 Task: Look for space in Garhwa, India from 6th June, 2023 to 8th June, 2023 for 2 adults in price range Rs.7000 to Rs.12000. Place can be private room with 1  bedroom having 2 beds and 1 bathroom. Property type can be house, flat, guest house. Amenities needed are: wifi, washing machine. Booking option can be shelf check-in. Required host language is English.
Action: Mouse moved to (484, 119)
Screenshot: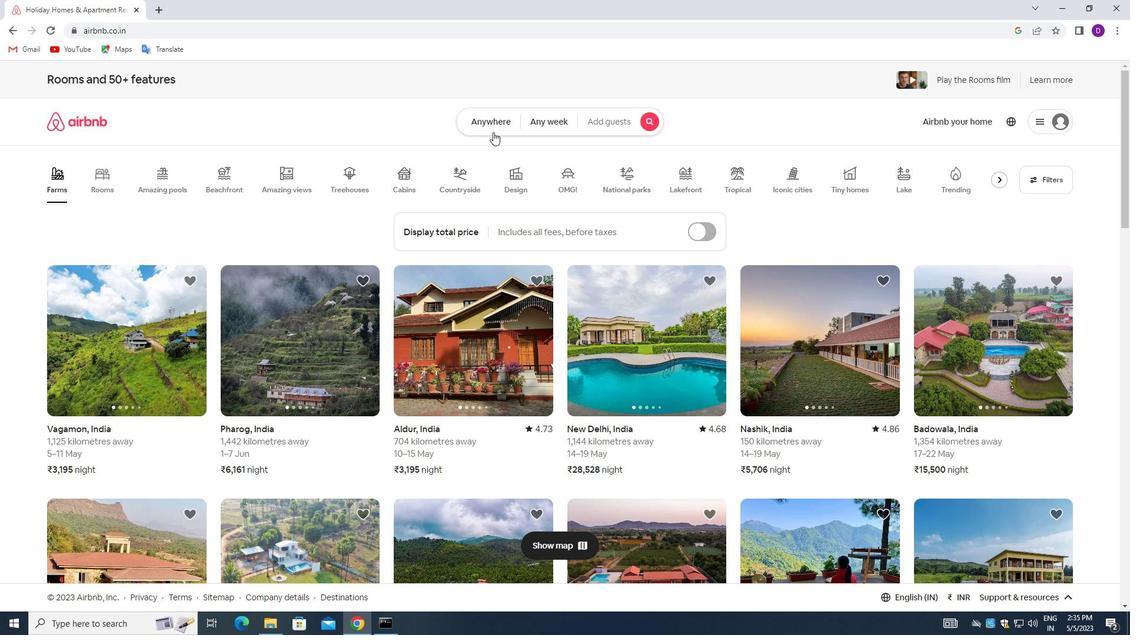 
Action: Mouse pressed left at (484, 119)
Screenshot: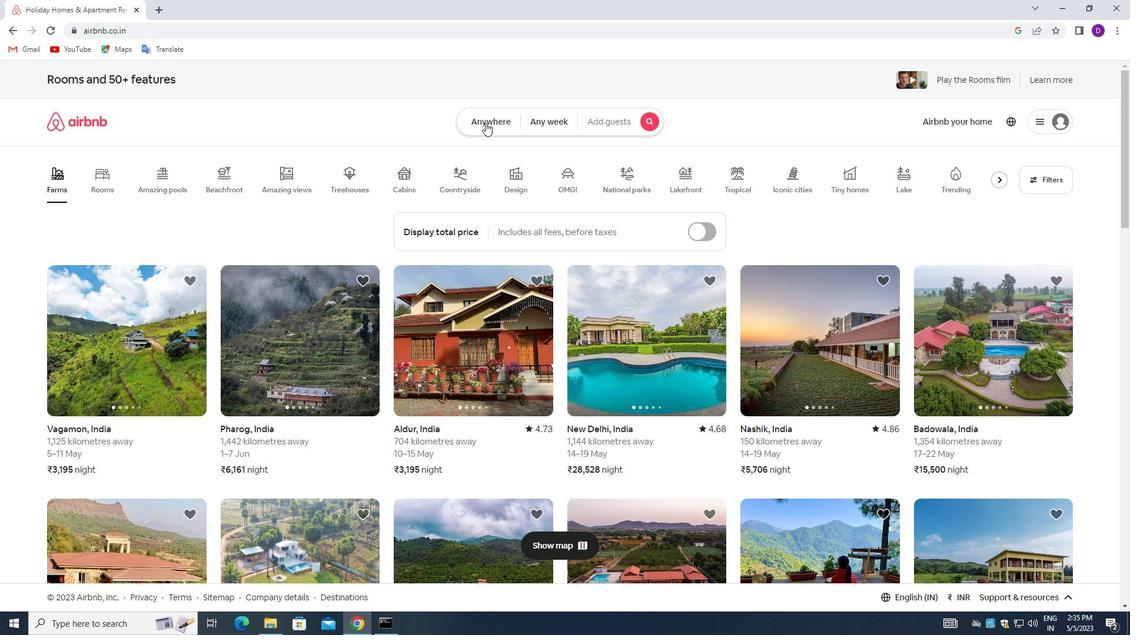 
Action: Mouse moved to (448, 153)
Screenshot: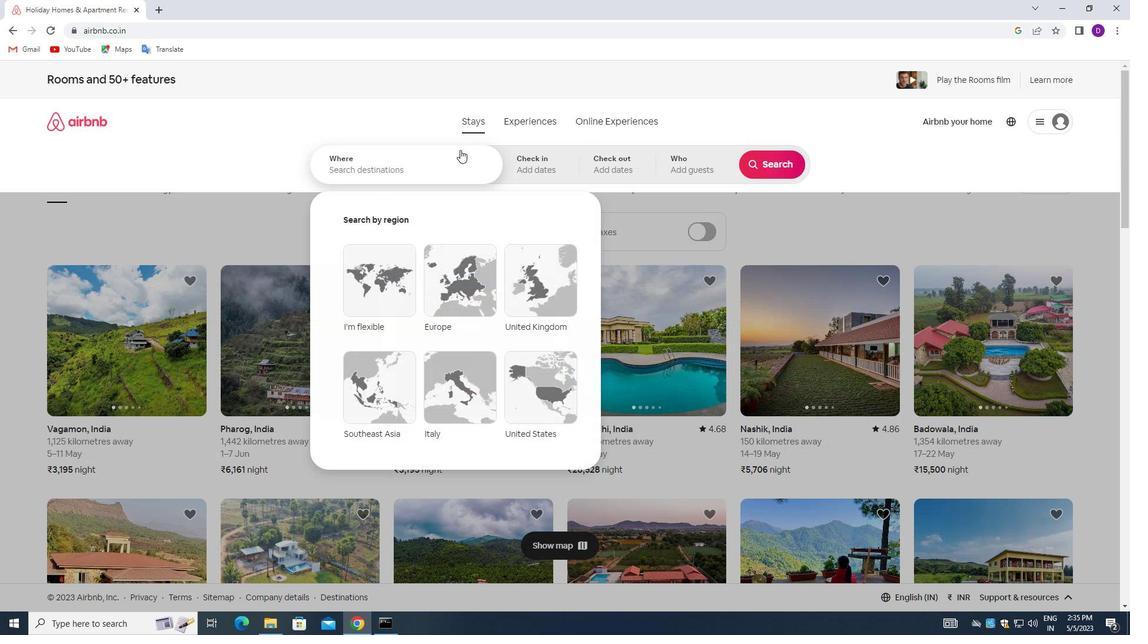 
Action: Mouse pressed left at (448, 153)
Screenshot: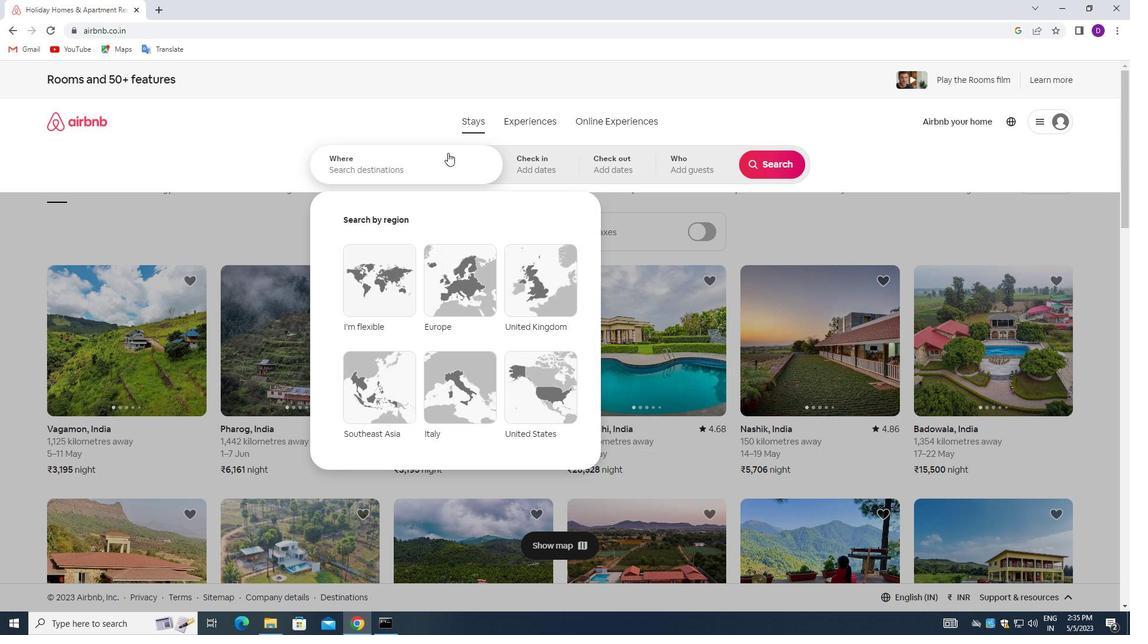 
Action: Mouse moved to (272, 148)
Screenshot: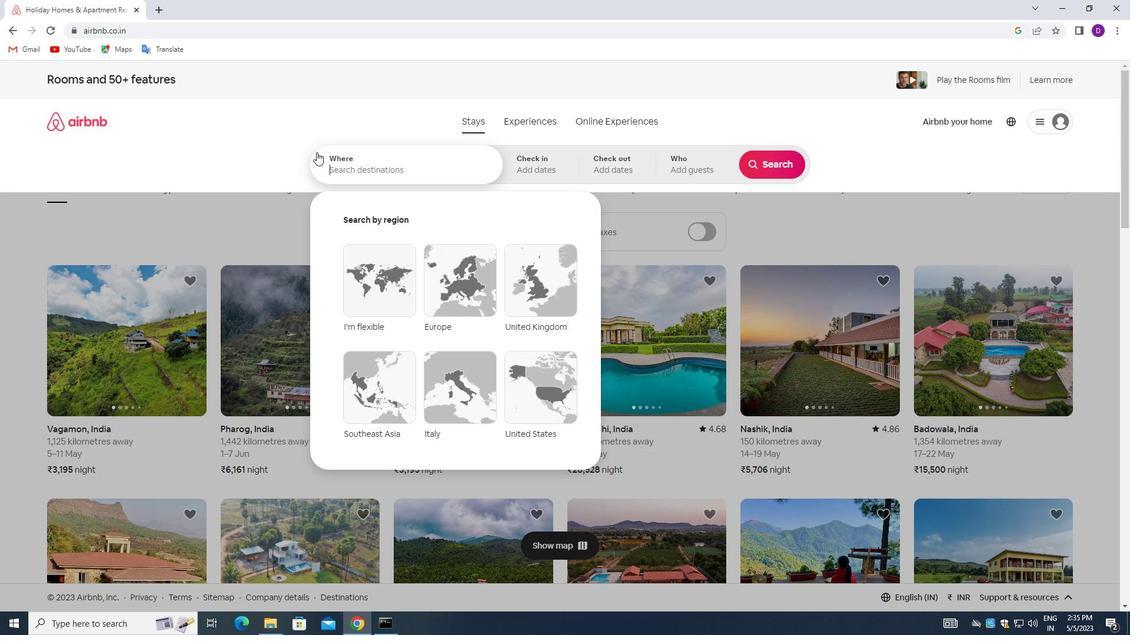 
Action: Key pressed <Key.shift_r>Garhwa,<Key.space><Key.shift>INDIA<Key.enter>
Screenshot: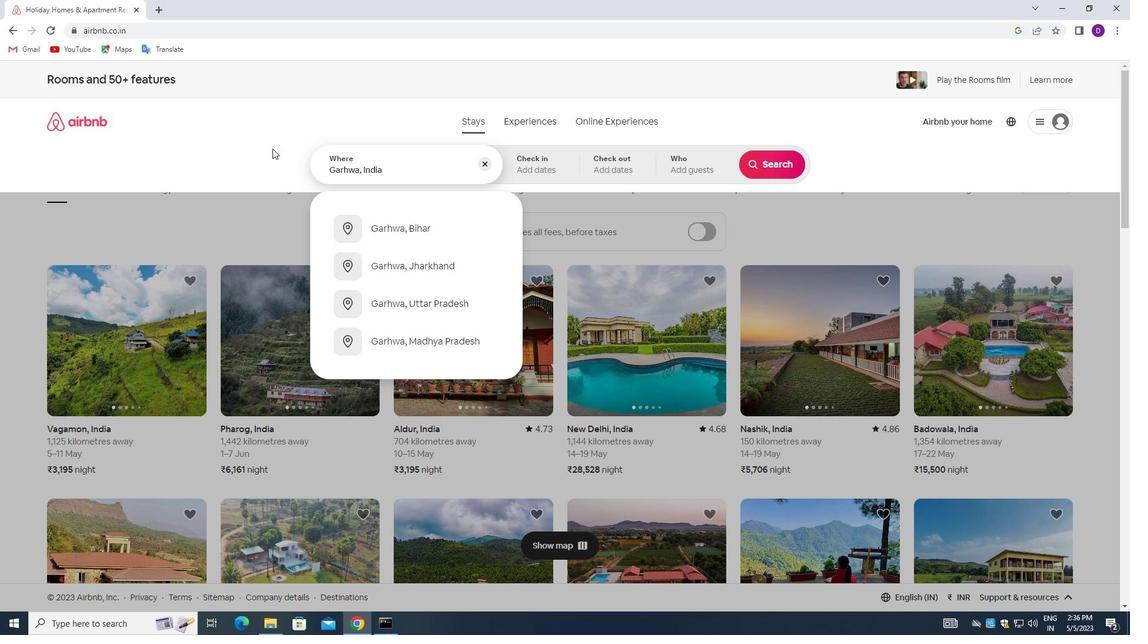 
Action: Mouse moved to (650, 334)
Screenshot: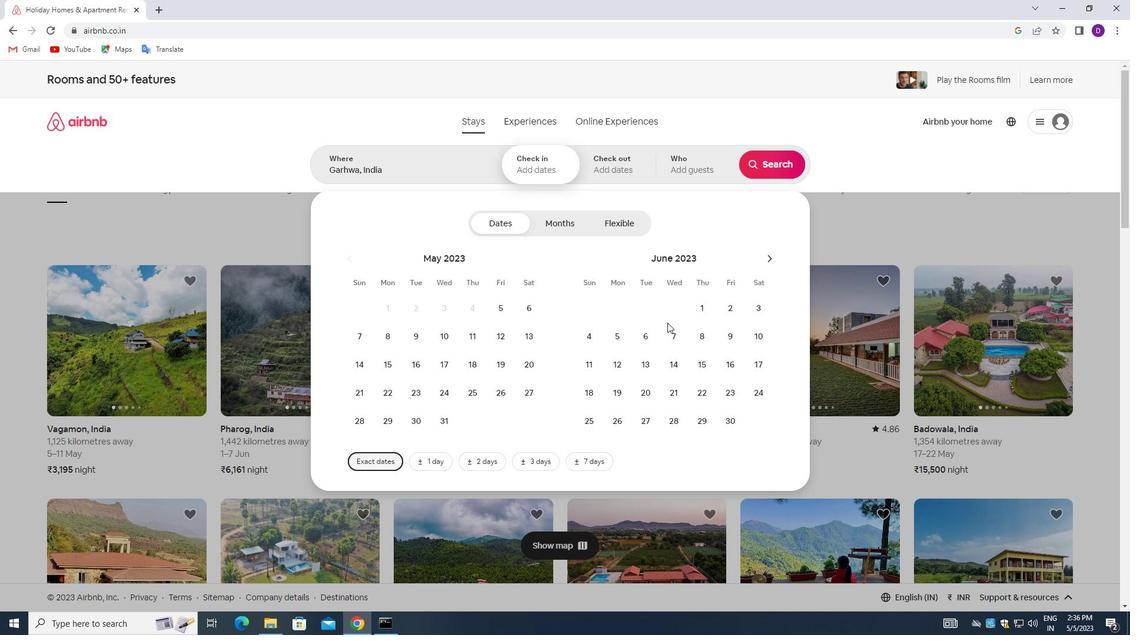 
Action: Mouse pressed left at (650, 334)
Screenshot: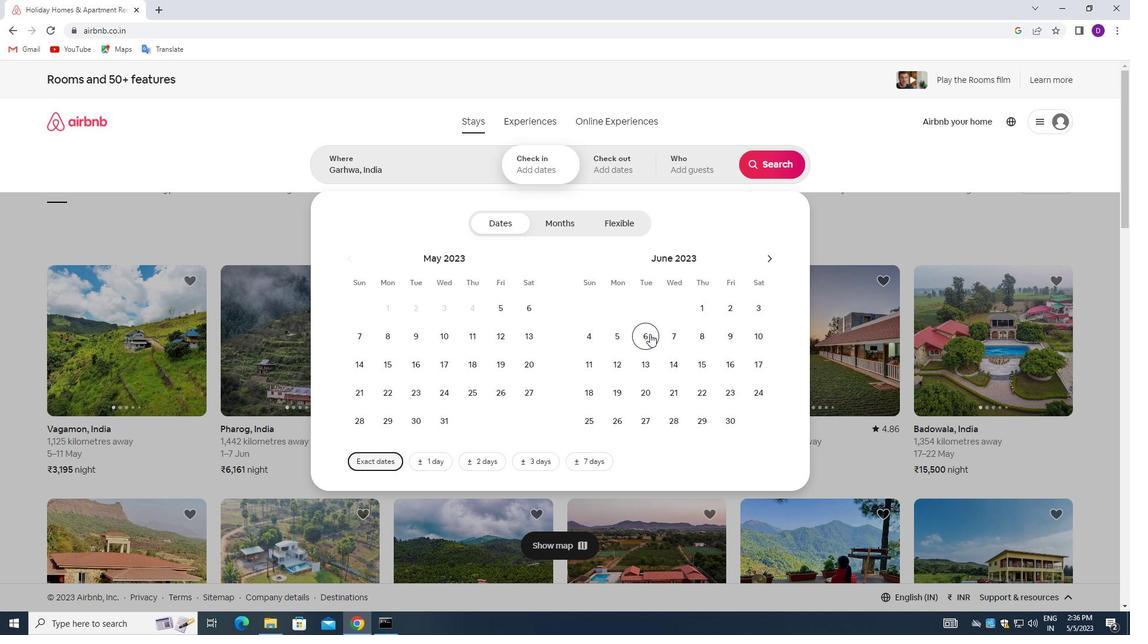 
Action: Mouse moved to (695, 339)
Screenshot: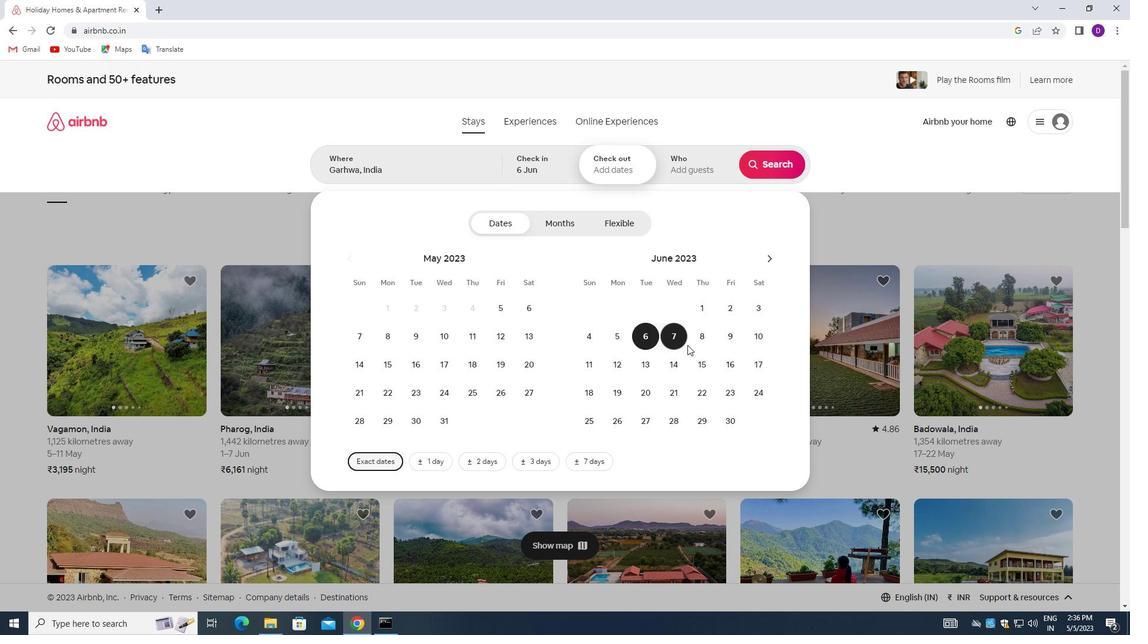 
Action: Mouse pressed left at (695, 339)
Screenshot: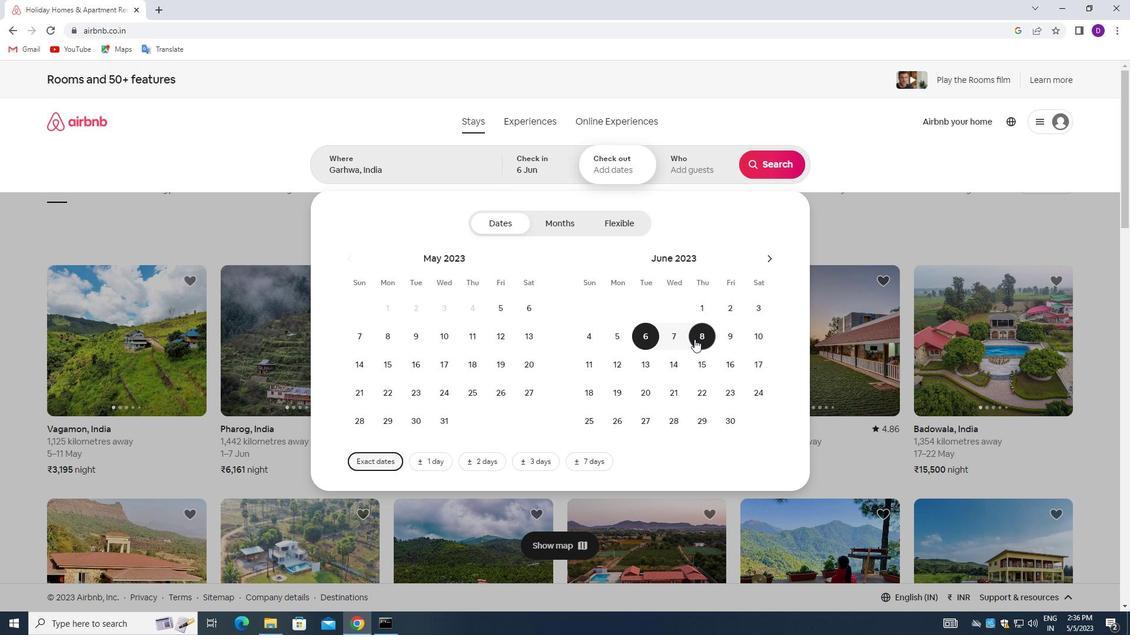 
Action: Mouse moved to (691, 170)
Screenshot: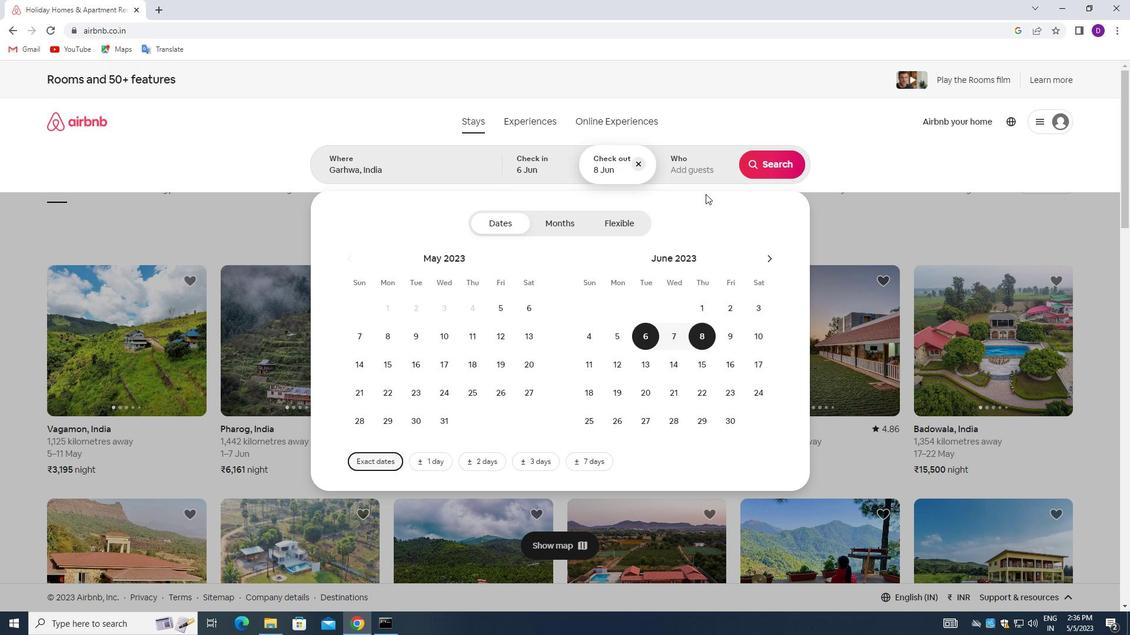 
Action: Mouse pressed left at (691, 170)
Screenshot: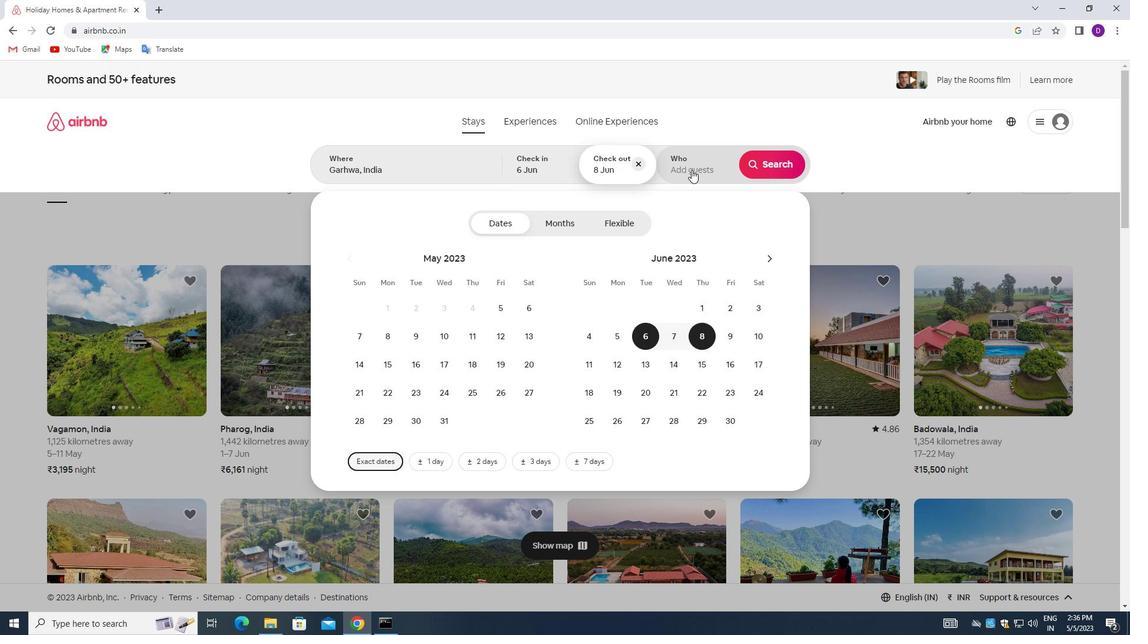 
Action: Mouse moved to (767, 229)
Screenshot: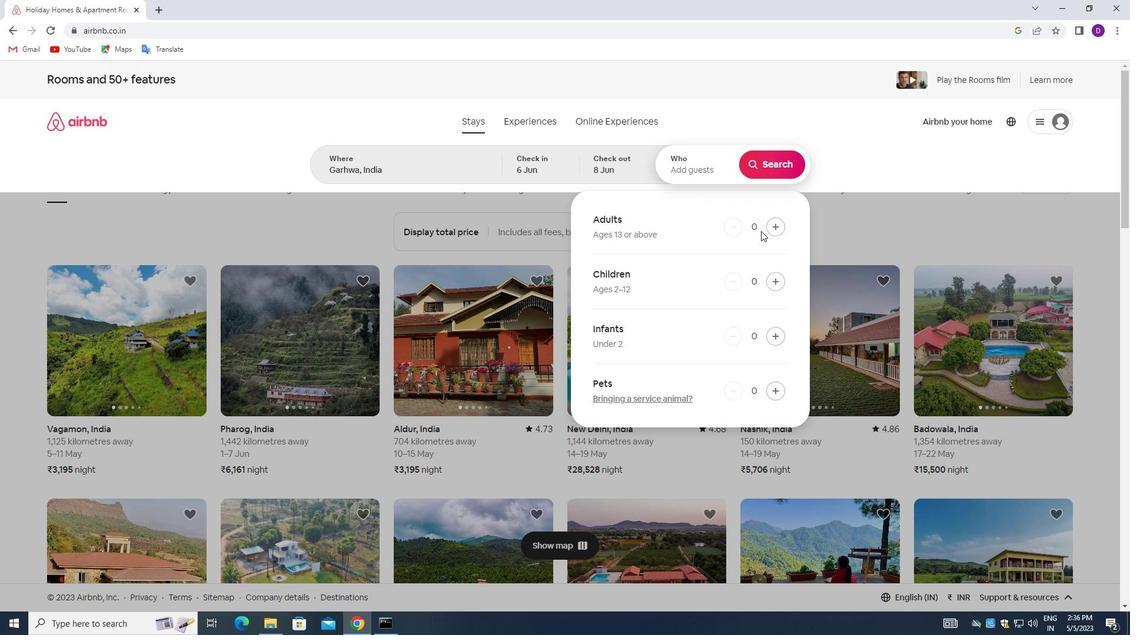 
Action: Mouse pressed left at (767, 229)
Screenshot: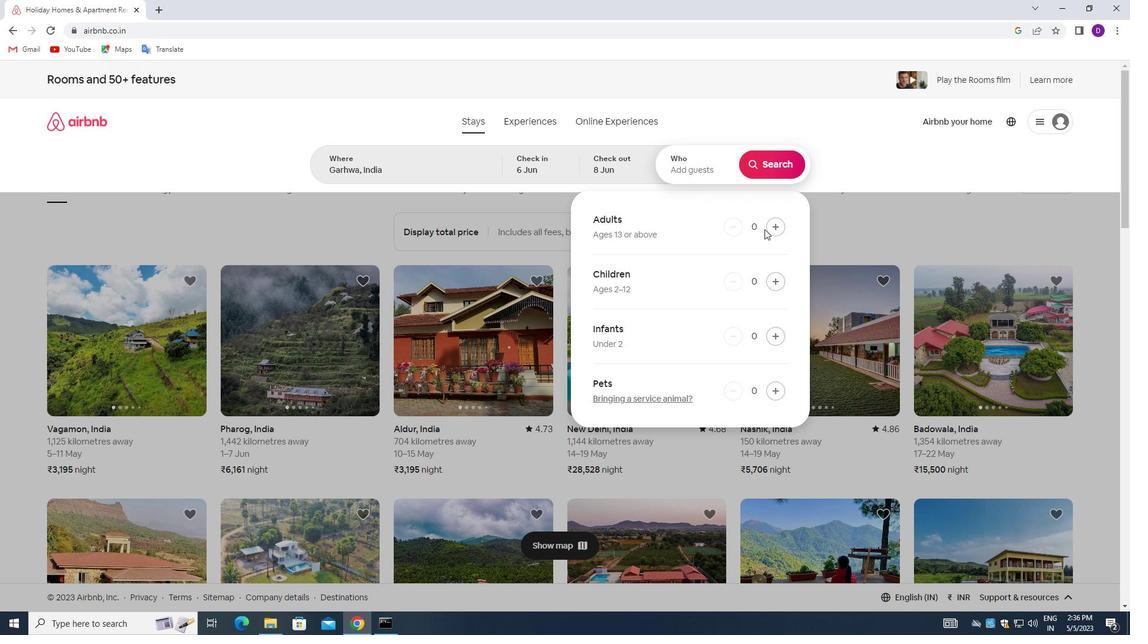 
Action: Mouse pressed left at (767, 229)
Screenshot: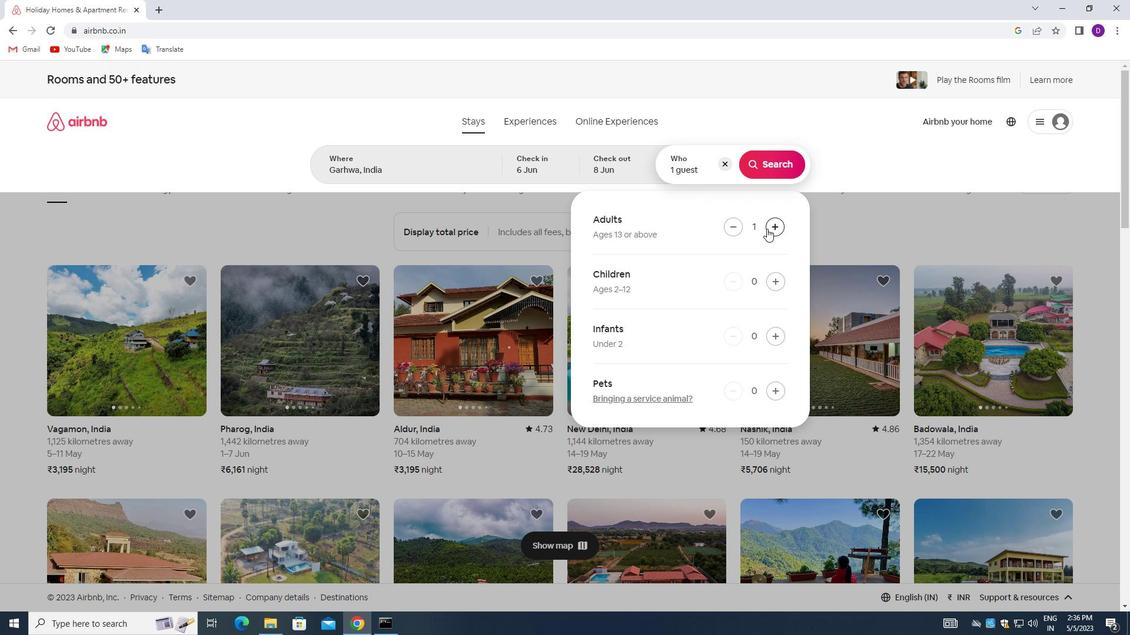 
Action: Mouse moved to (753, 162)
Screenshot: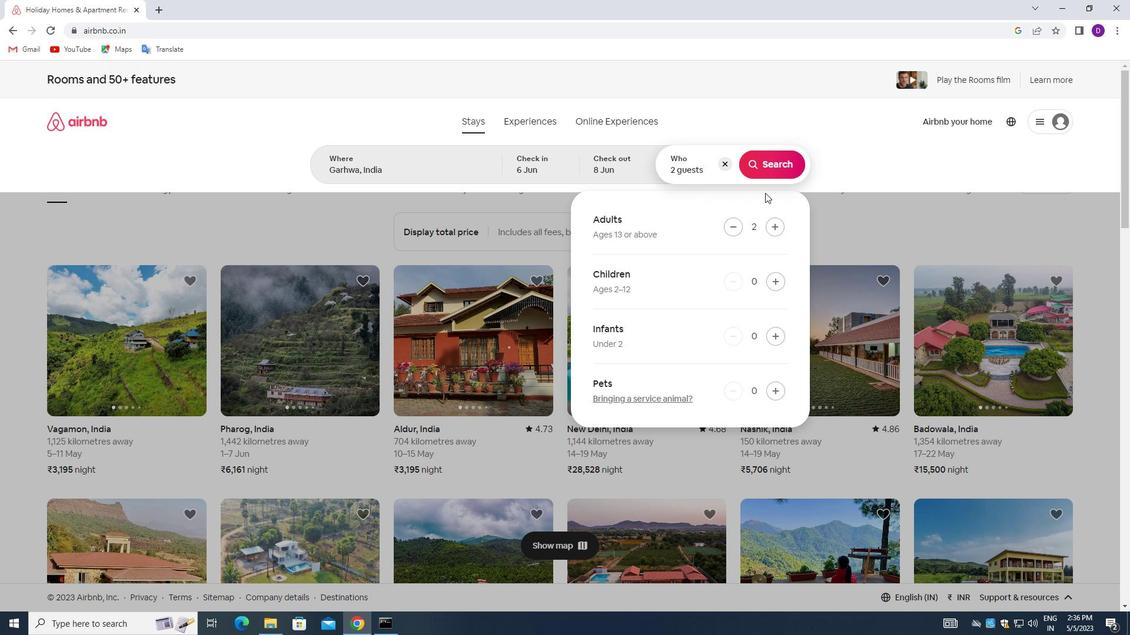 
Action: Mouse pressed left at (753, 162)
Screenshot: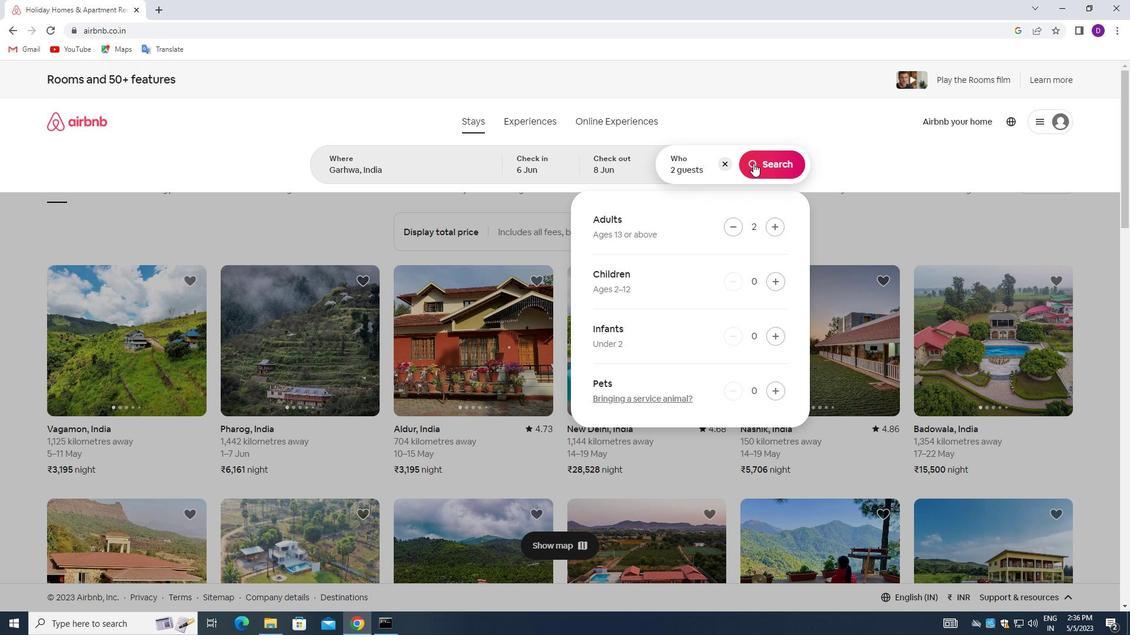 
Action: Mouse moved to (1069, 131)
Screenshot: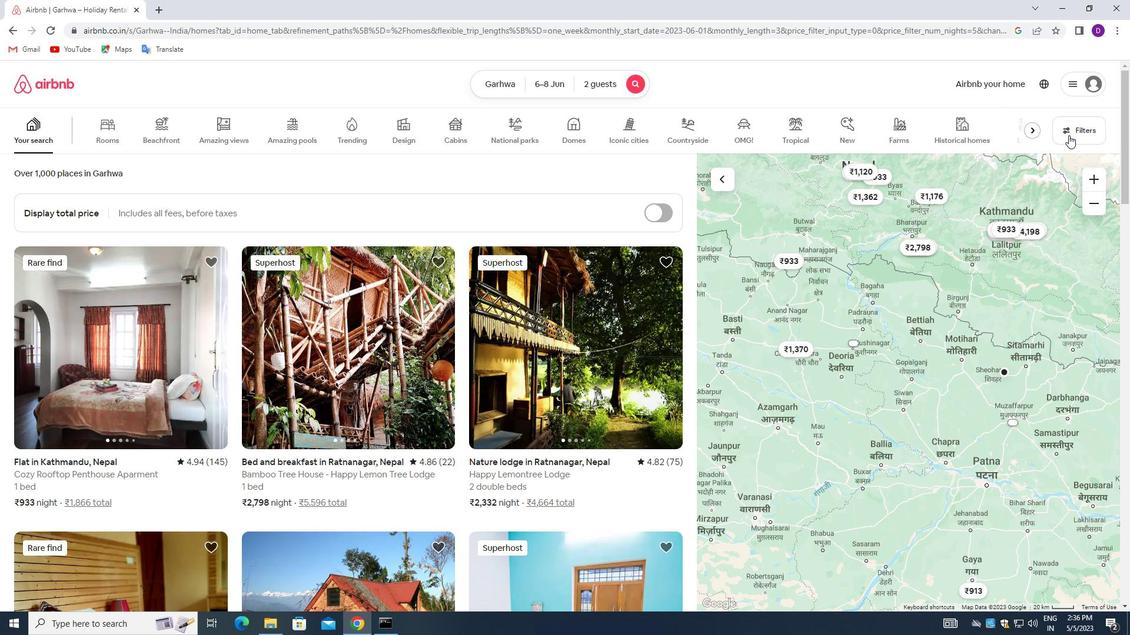 
Action: Mouse pressed left at (1069, 131)
Screenshot: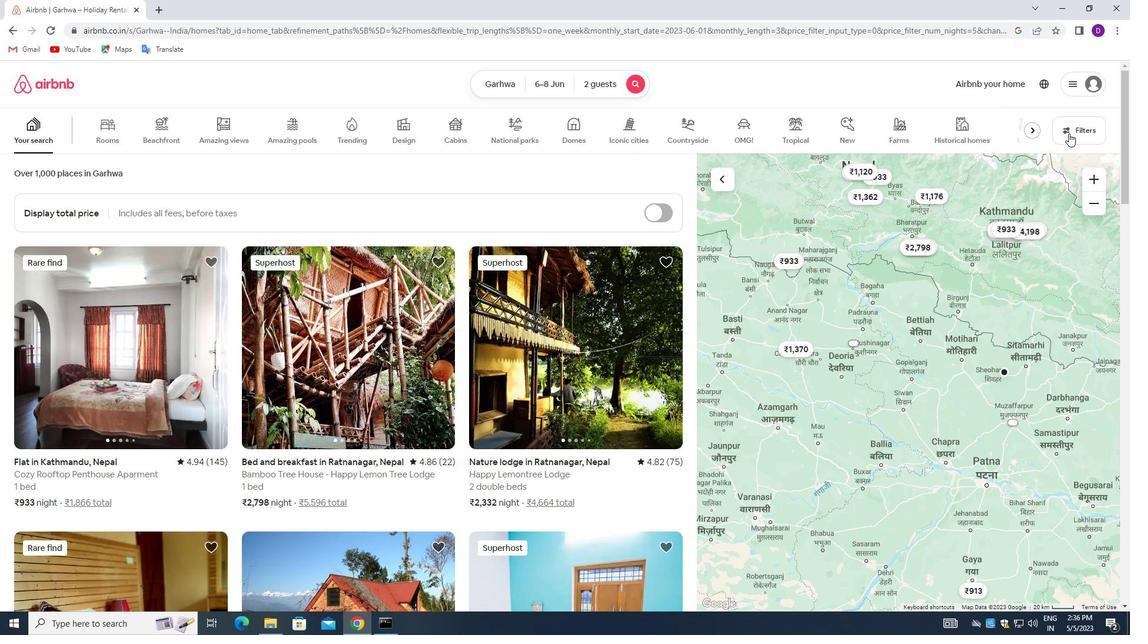 
Action: Mouse moved to (417, 419)
Screenshot: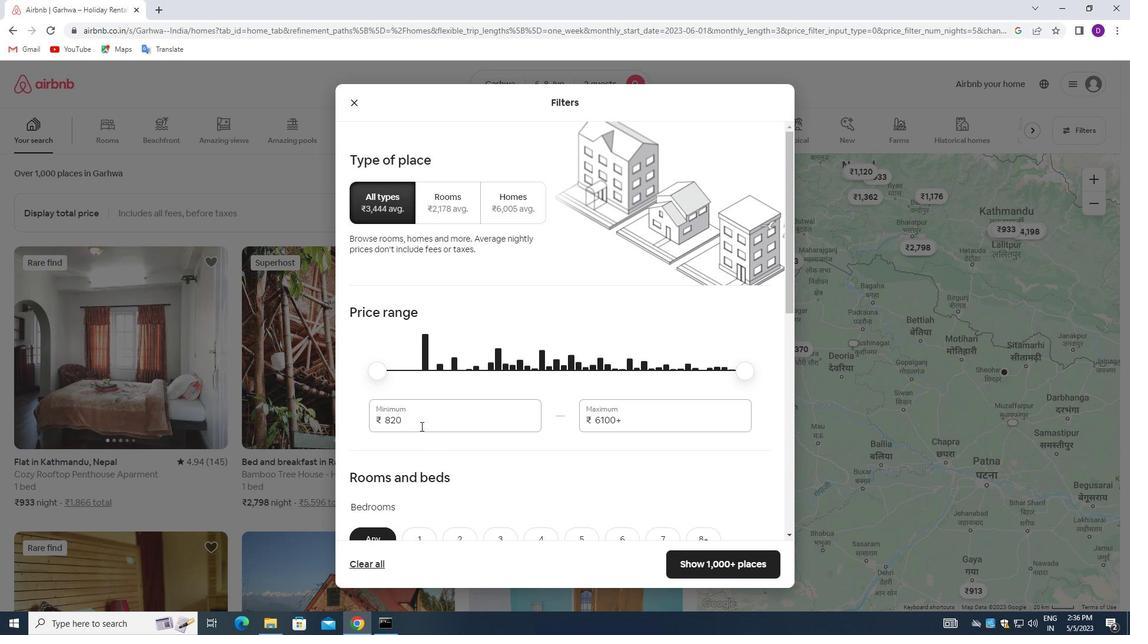 
Action: Mouse pressed left at (417, 419)
Screenshot: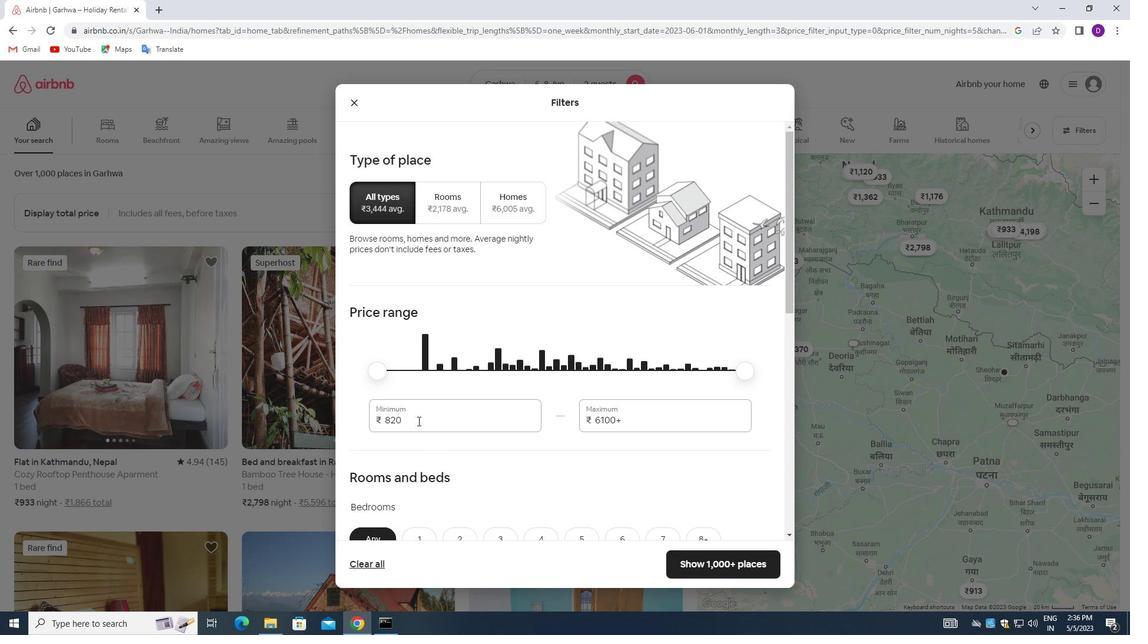 
Action: Mouse pressed left at (417, 419)
Screenshot: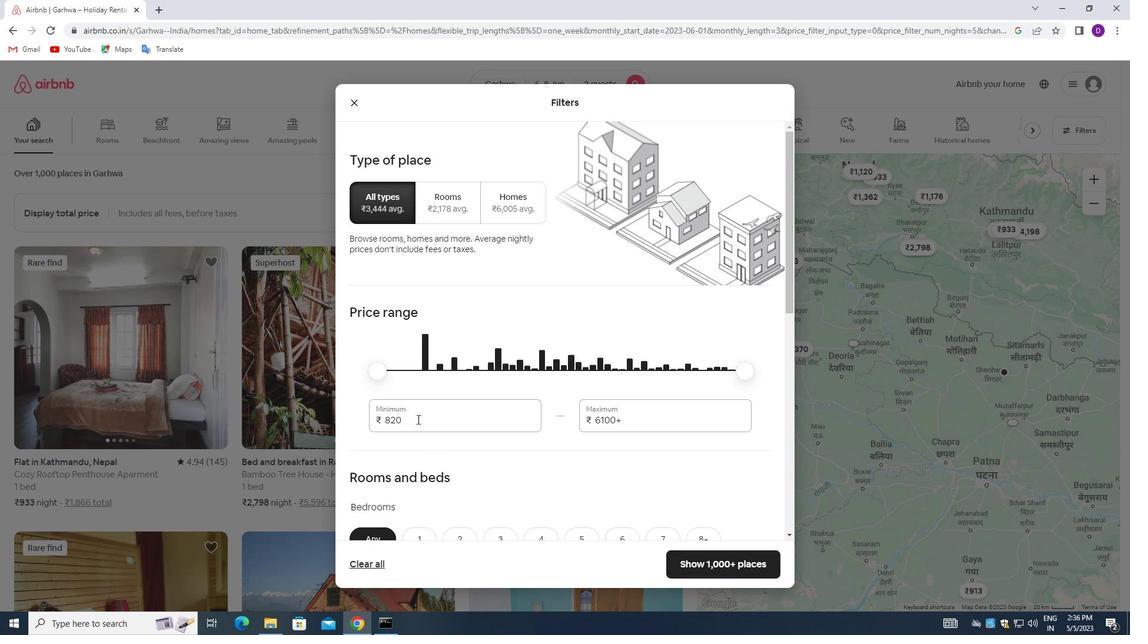 
Action: Key pressed 7000<Key.tab>12000
Screenshot: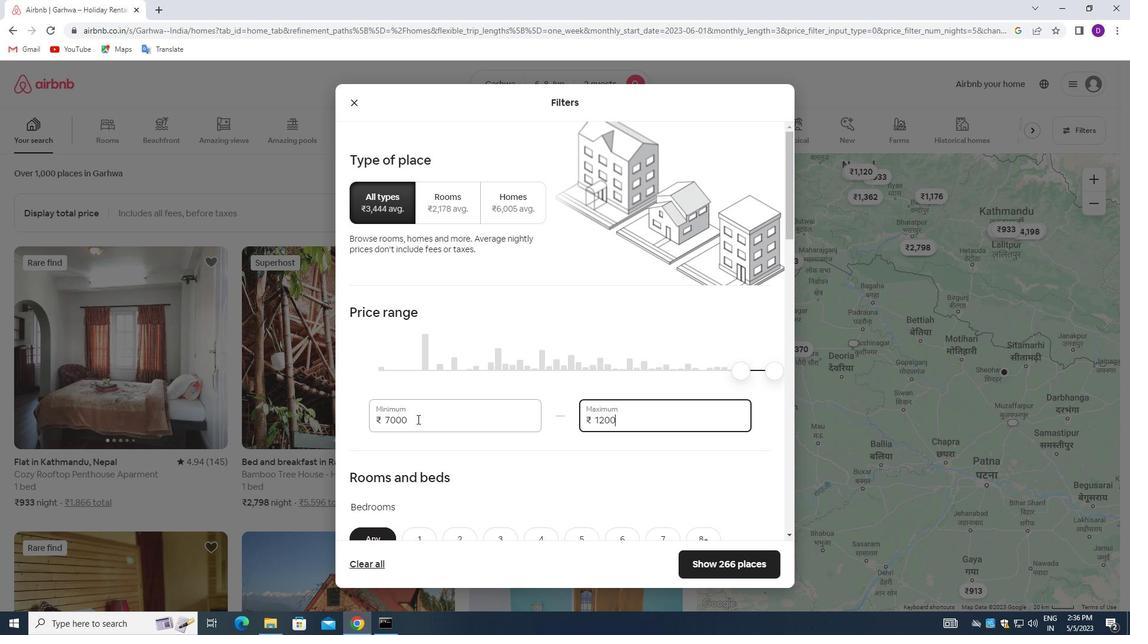 
Action: Mouse moved to (507, 473)
Screenshot: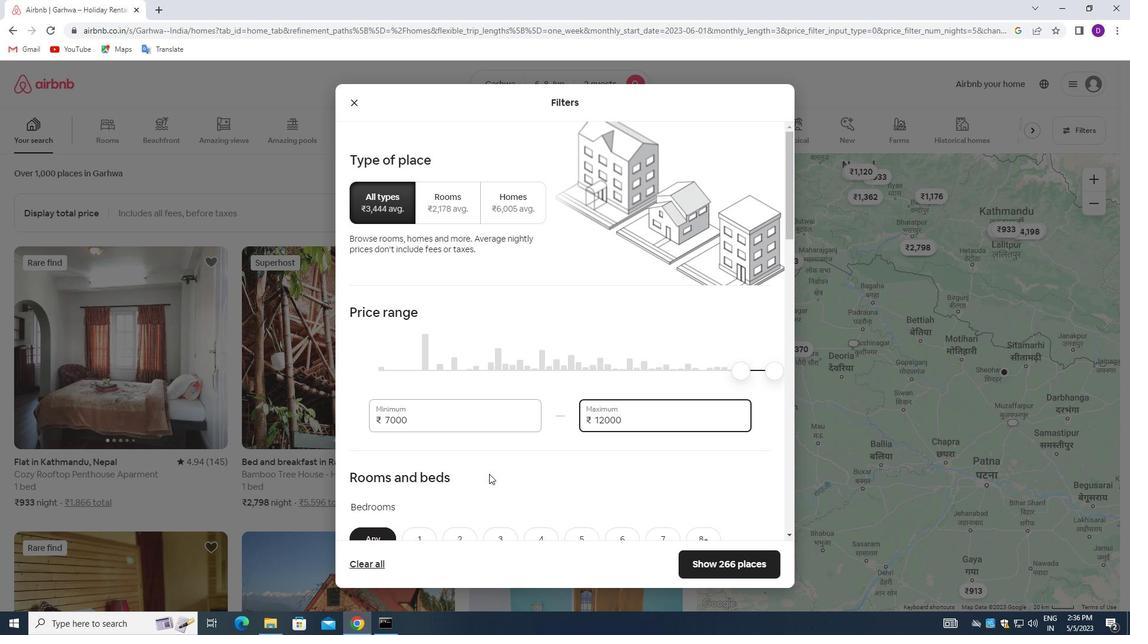 
Action: Mouse scrolled (507, 472) with delta (0, 0)
Screenshot: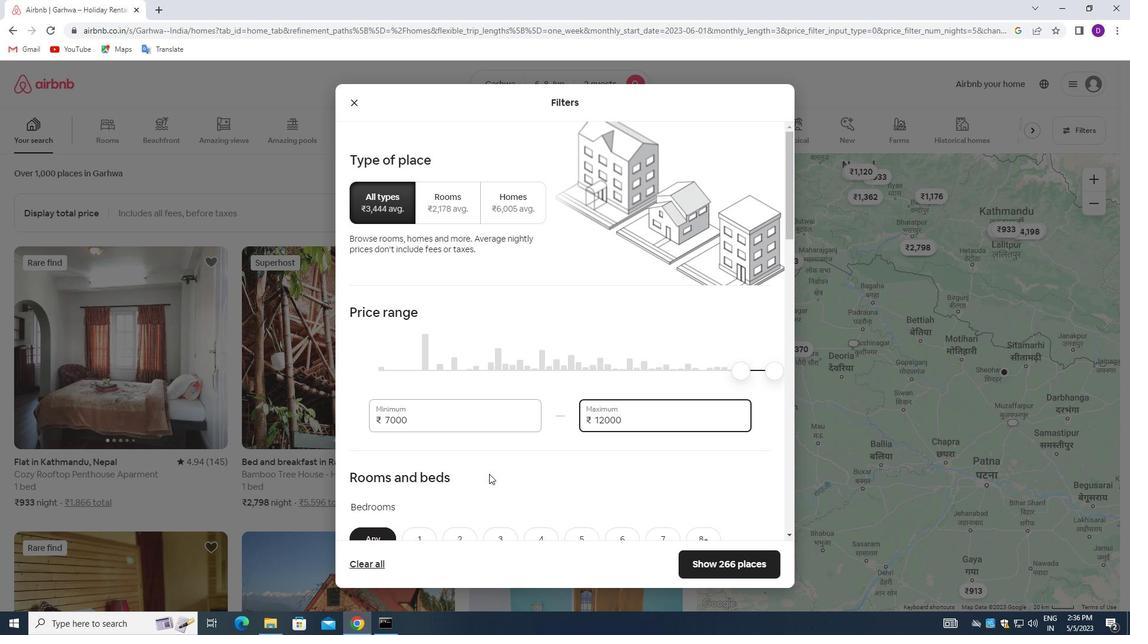 
Action: Mouse moved to (507, 473)
Screenshot: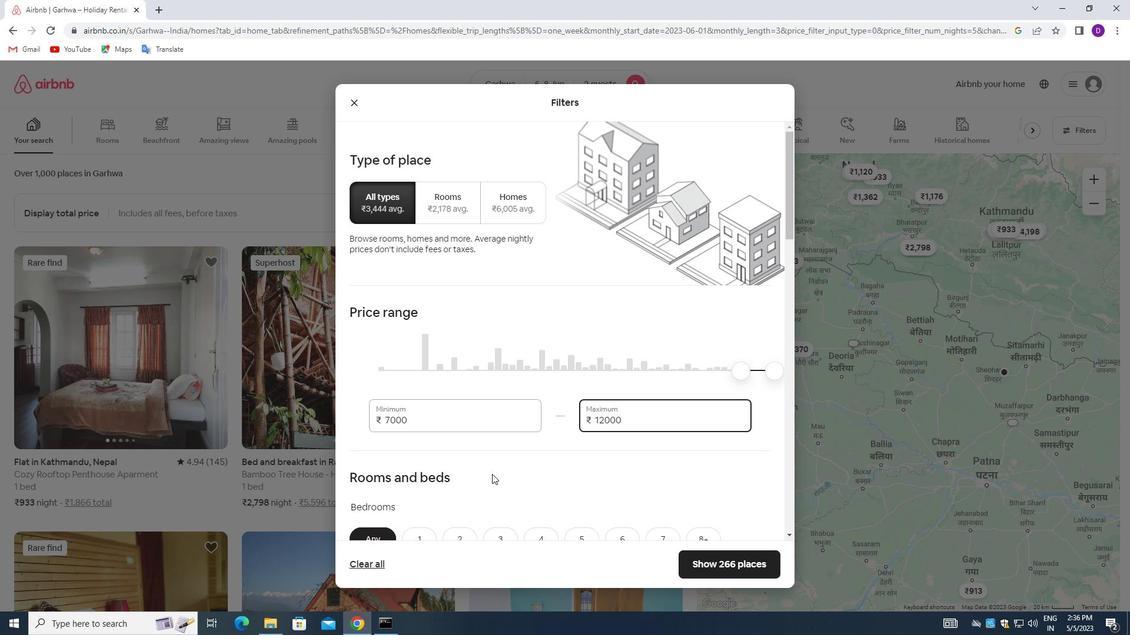 
Action: Mouse scrolled (507, 472) with delta (0, 0)
Screenshot: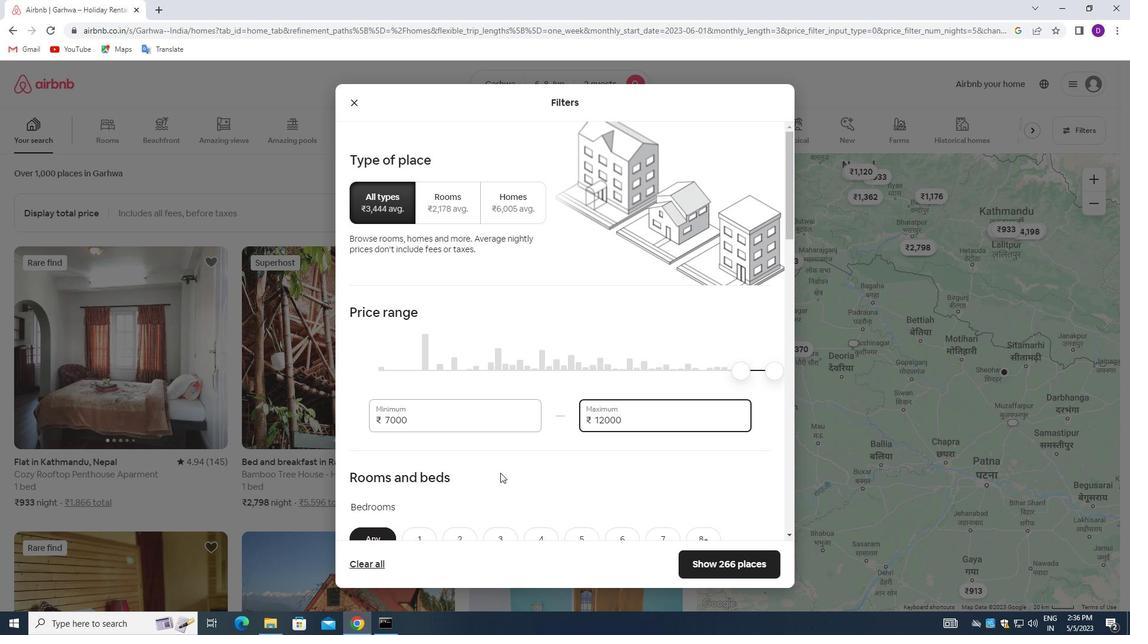 
Action: Mouse moved to (508, 473)
Screenshot: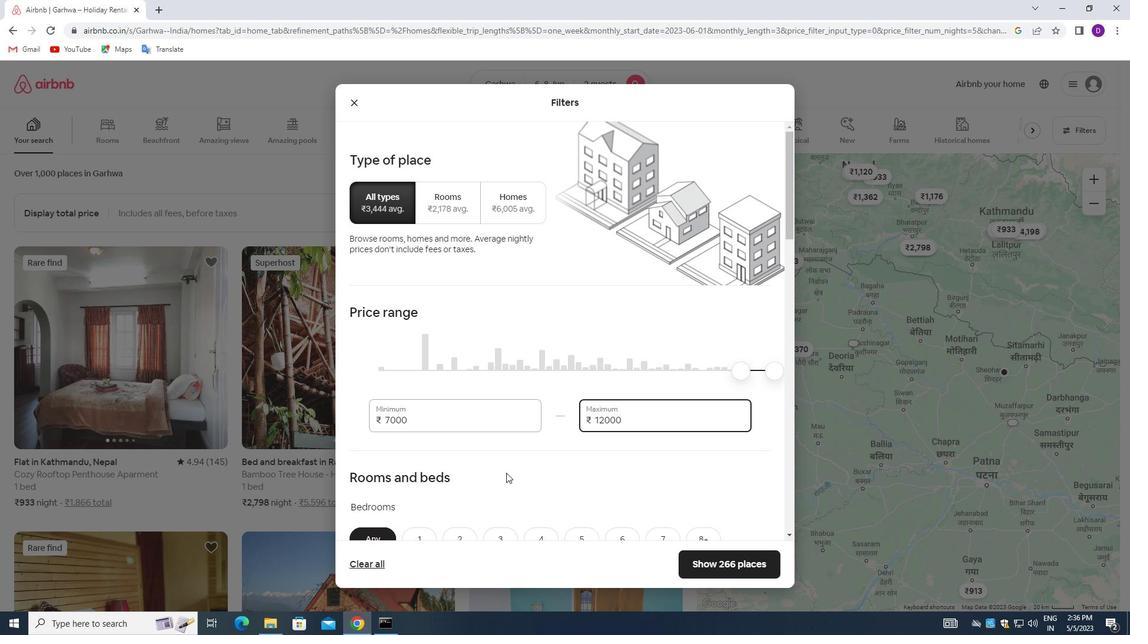 
Action: Mouse scrolled (508, 472) with delta (0, 0)
Screenshot: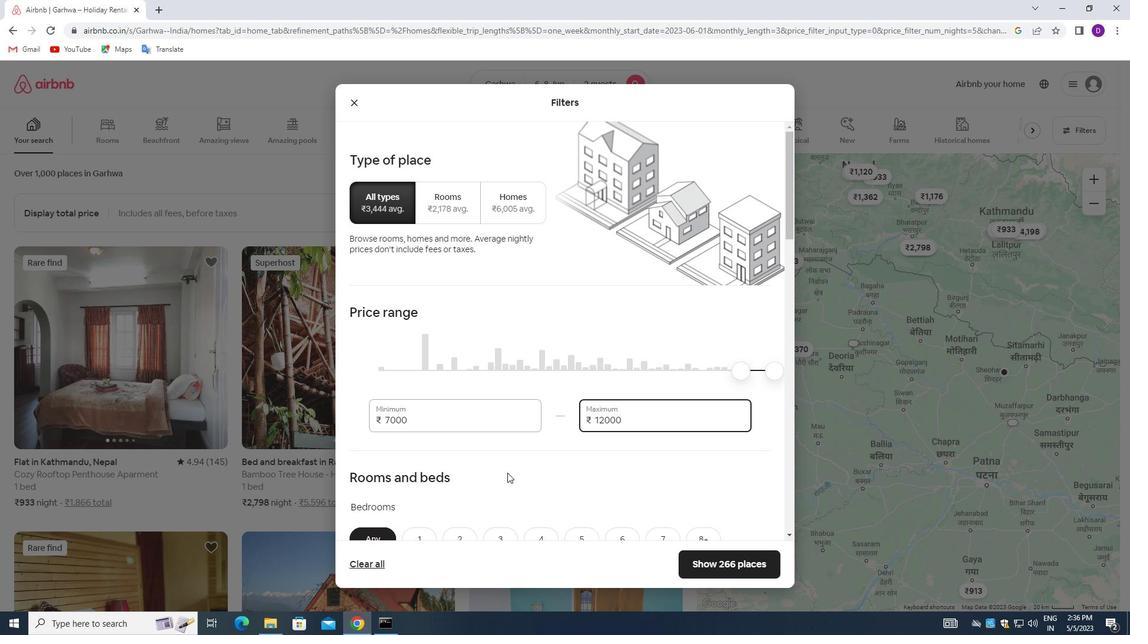 
Action: Mouse moved to (419, 371)
Screenshot: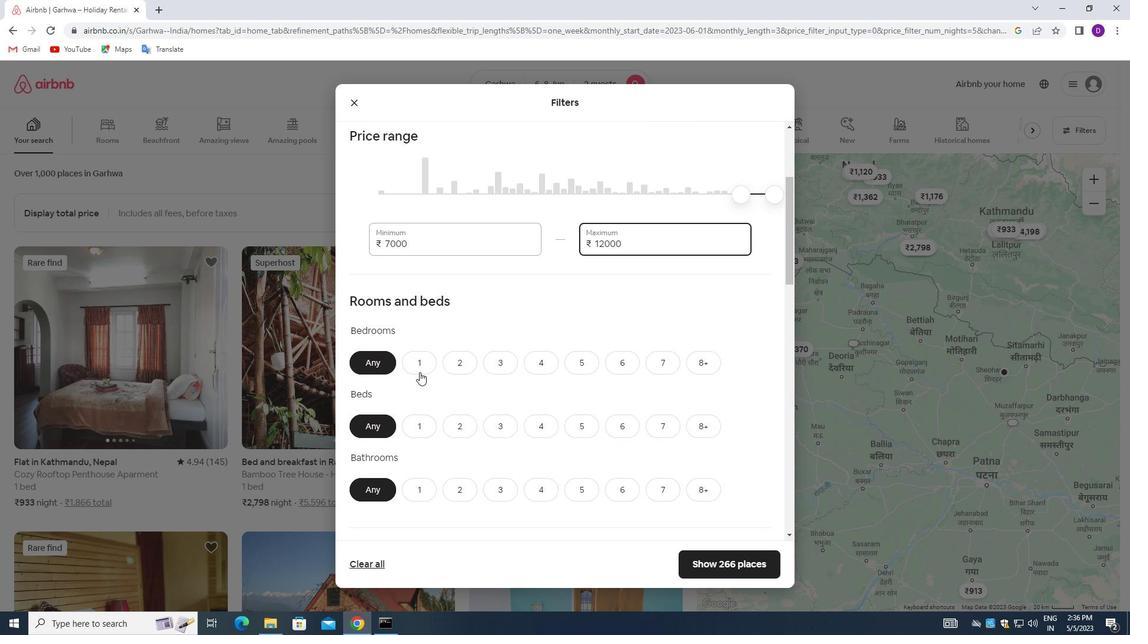 
Action: Mouse pressed left at (419, 371)
Screenshot: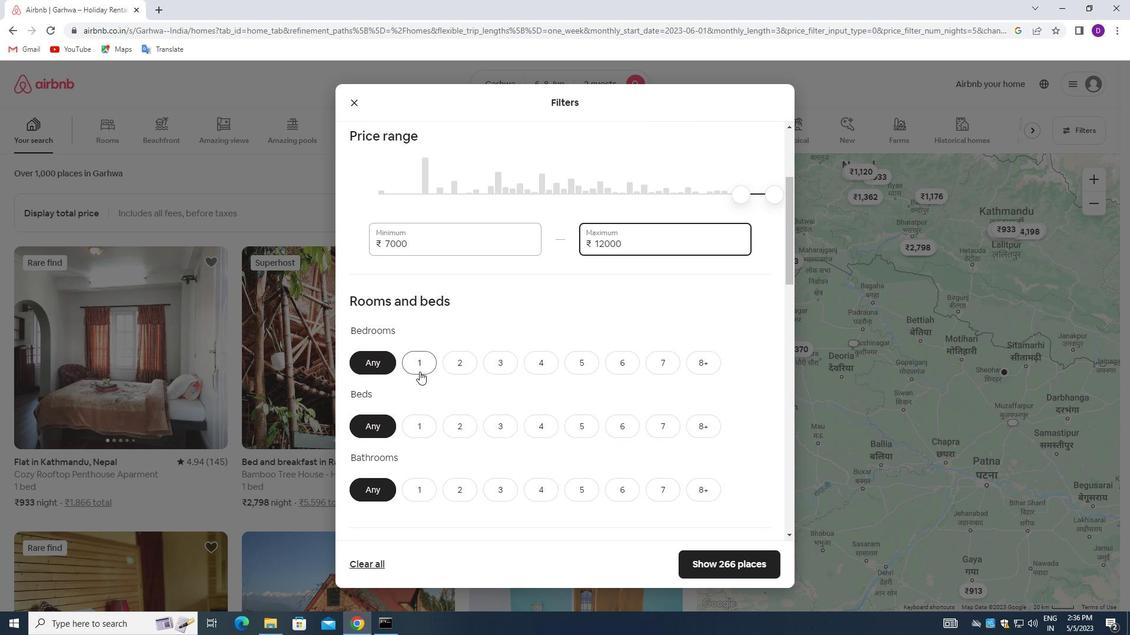 
Action: Mouse moved to (450, 425)
Screenshot: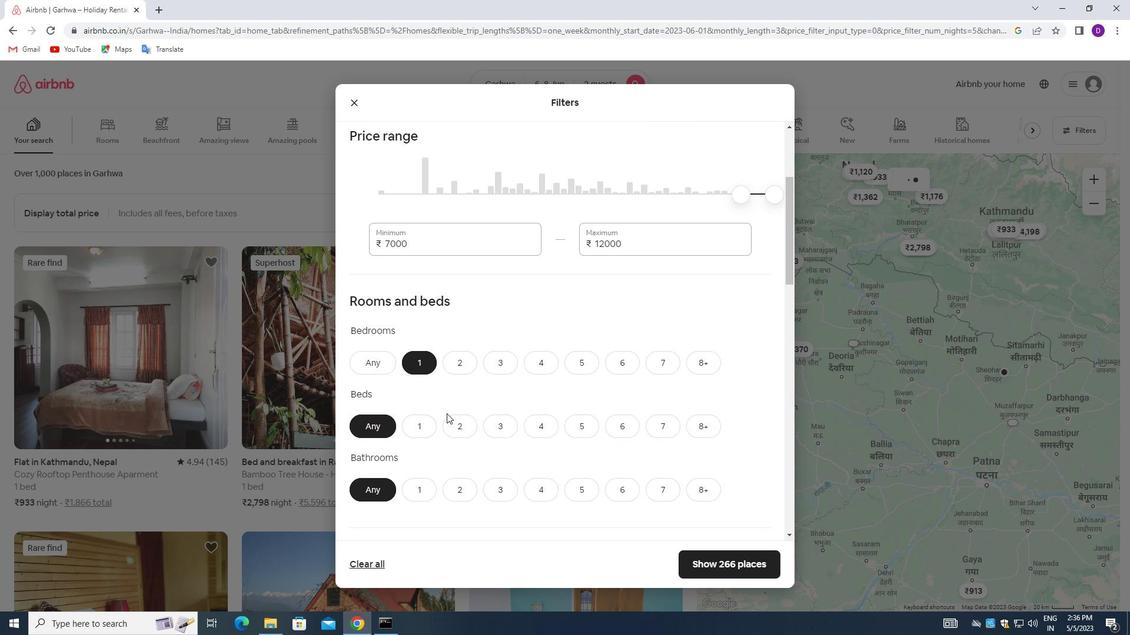 
Action: Mouse pressed left at (450, 425)
Screenshot: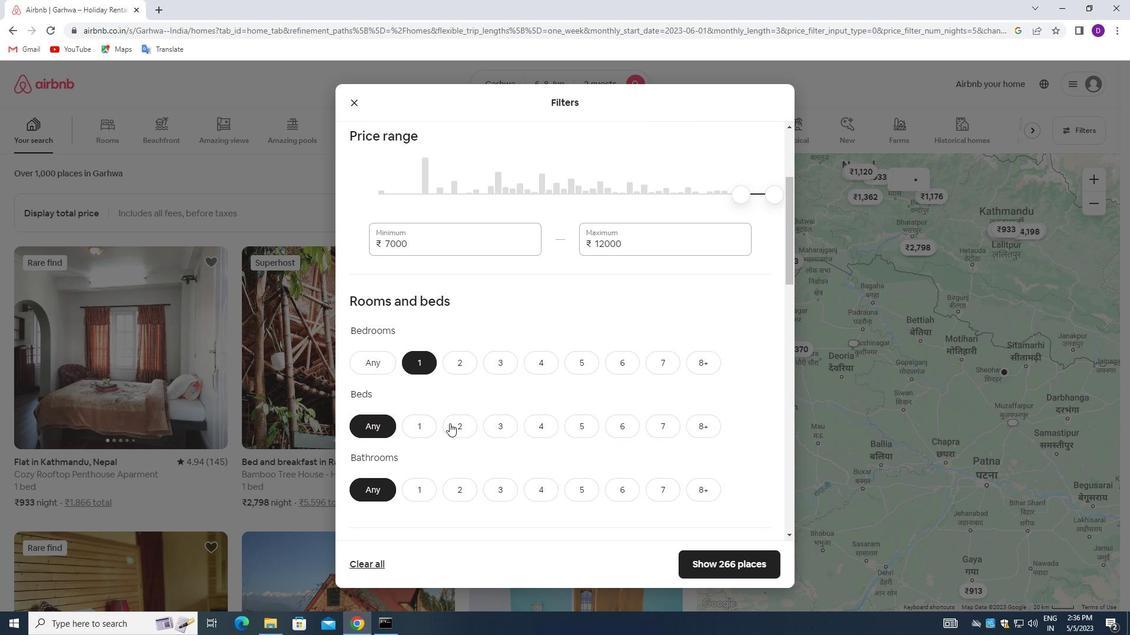 
Action: Mouse moved to (422, 488)
Screenshot: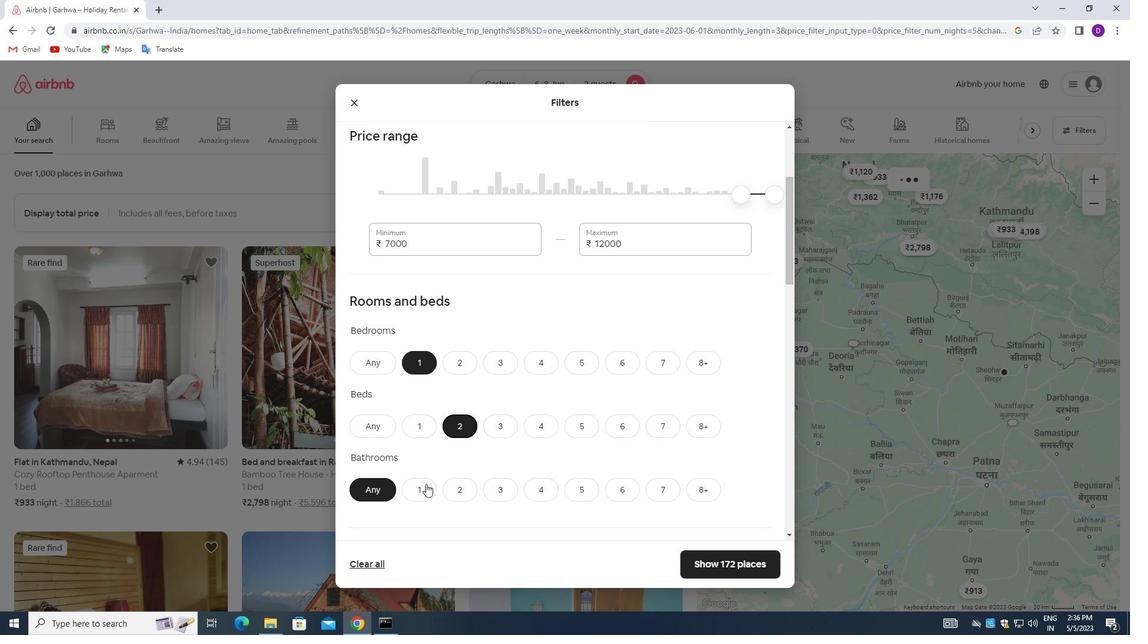 
Action: Mouse pressed left at (422, 488)
Screenshot: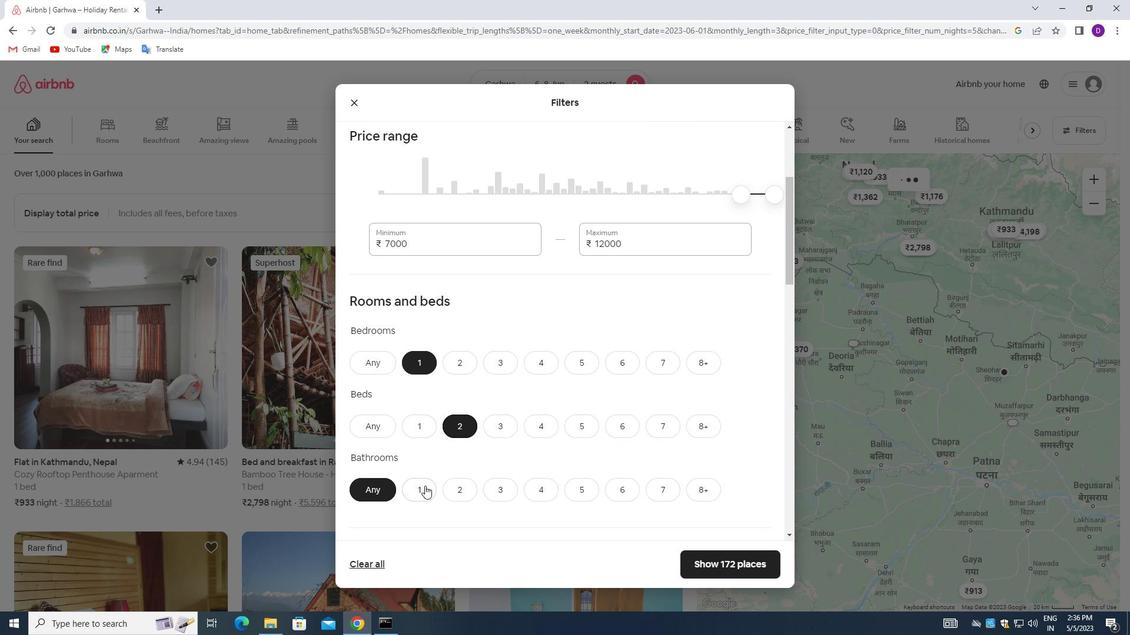 
Action: Mouse moved to (472, 432)
Screenshot: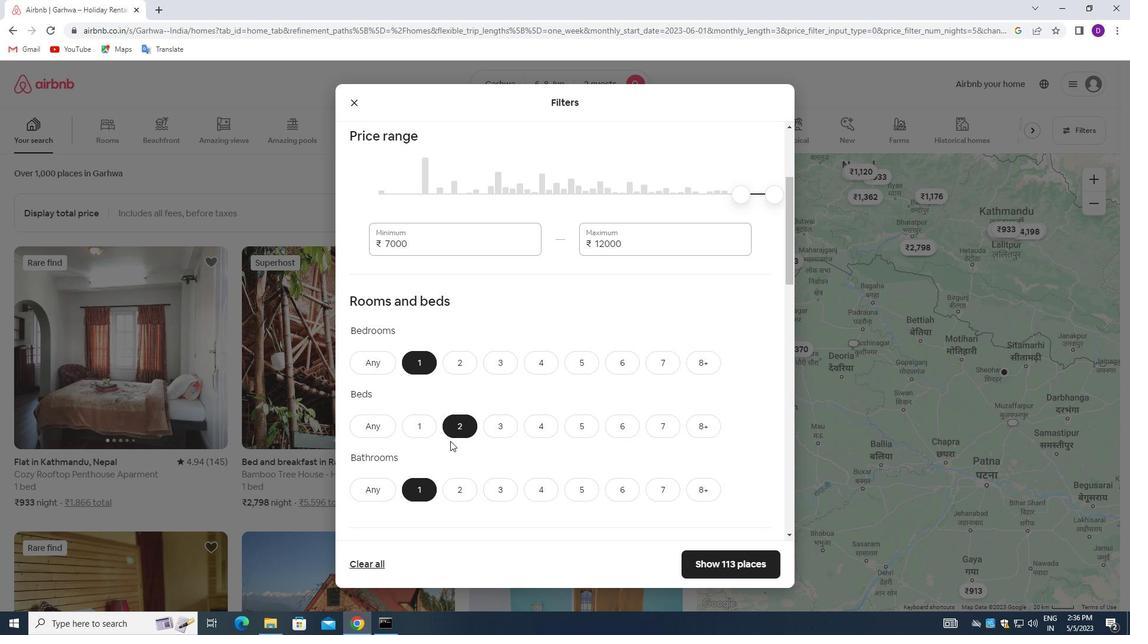 
Action: Mouse scrolled (472, 431) with delta (0, 0)
Screenshot: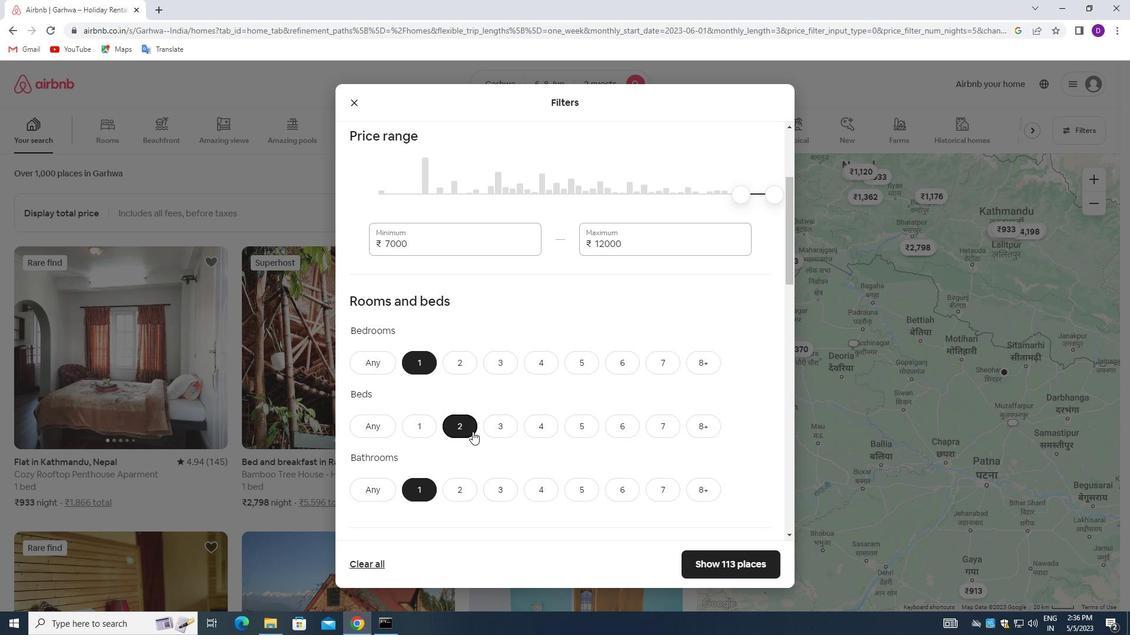 
Action: Mouse moved to (473, 432)
Screenshot: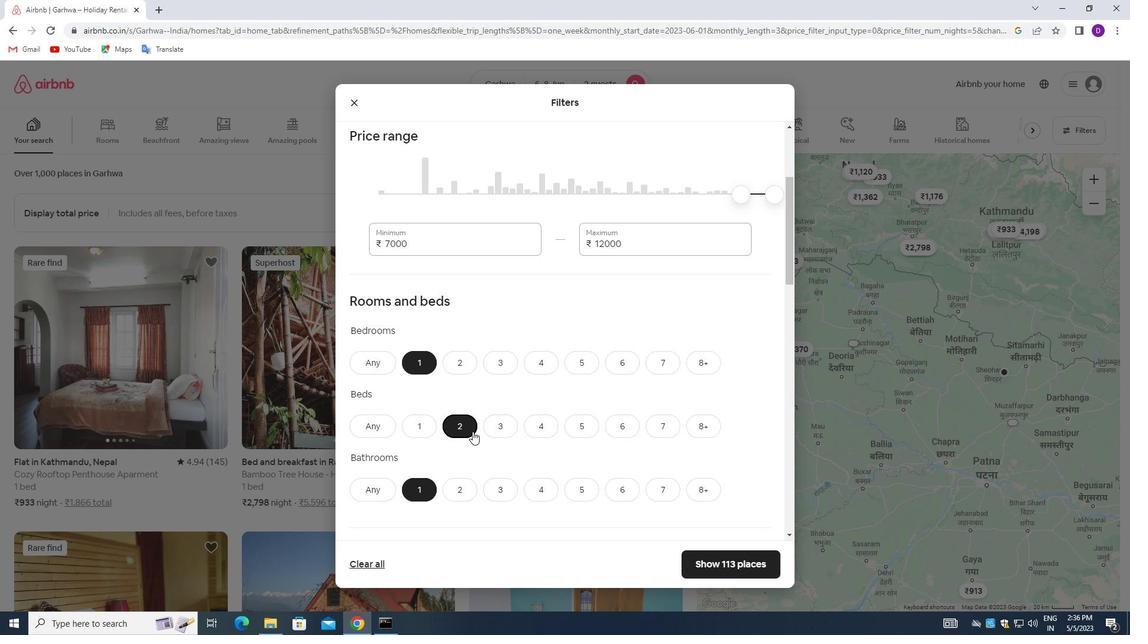 
Action: Mouse scrolled (473, 431) with delta (0, 0)
Screenshot: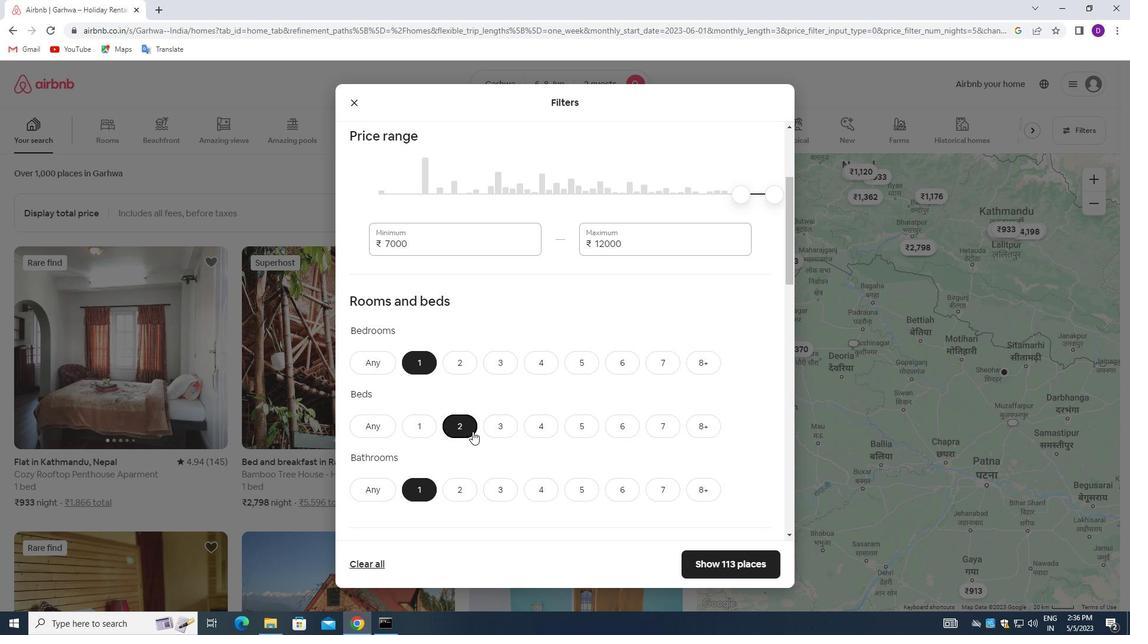 
Action: Mouse moved to (474, 432)
Screenshot: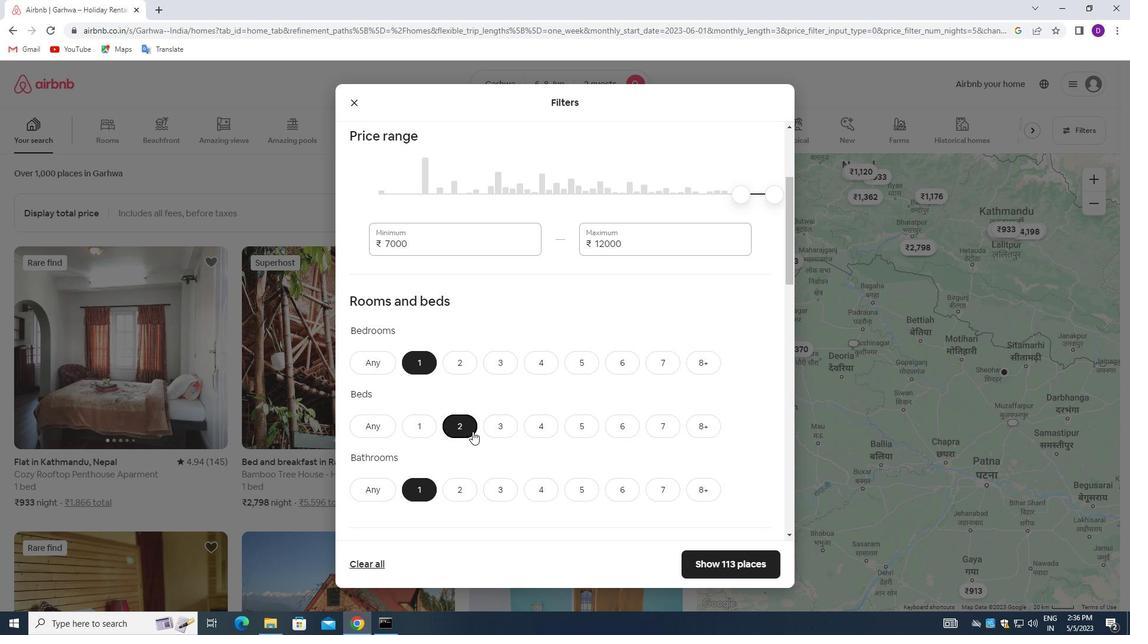 
Action: Mouse scrolled (474, 431) with delta (0, 0)
Screenshot: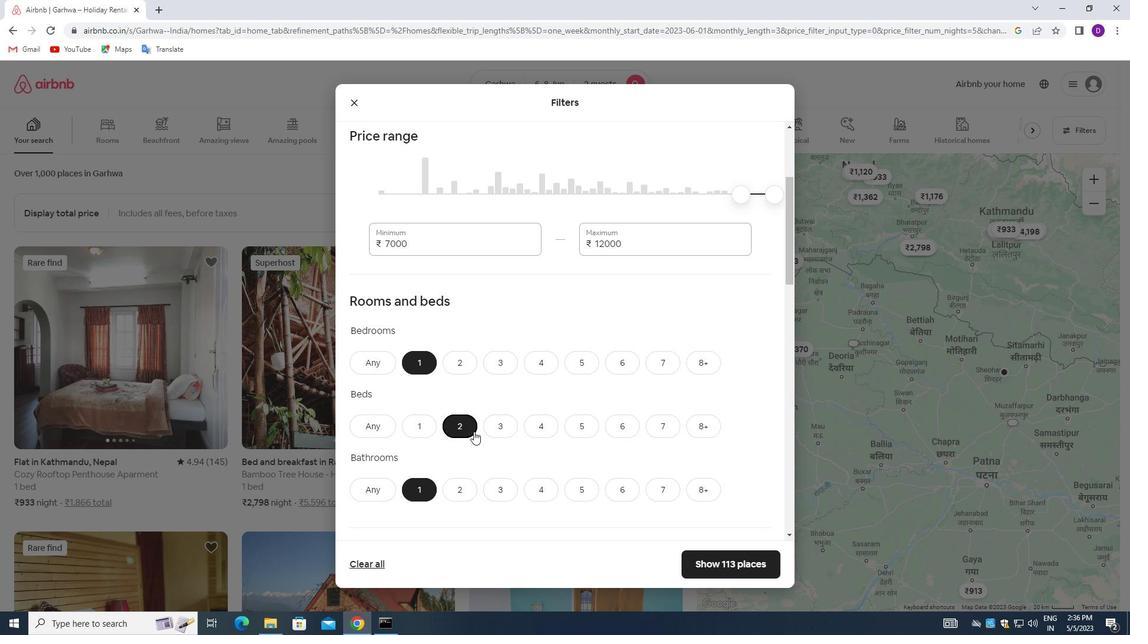 
Action: Mouse moved to (474, 432)
Screenshot: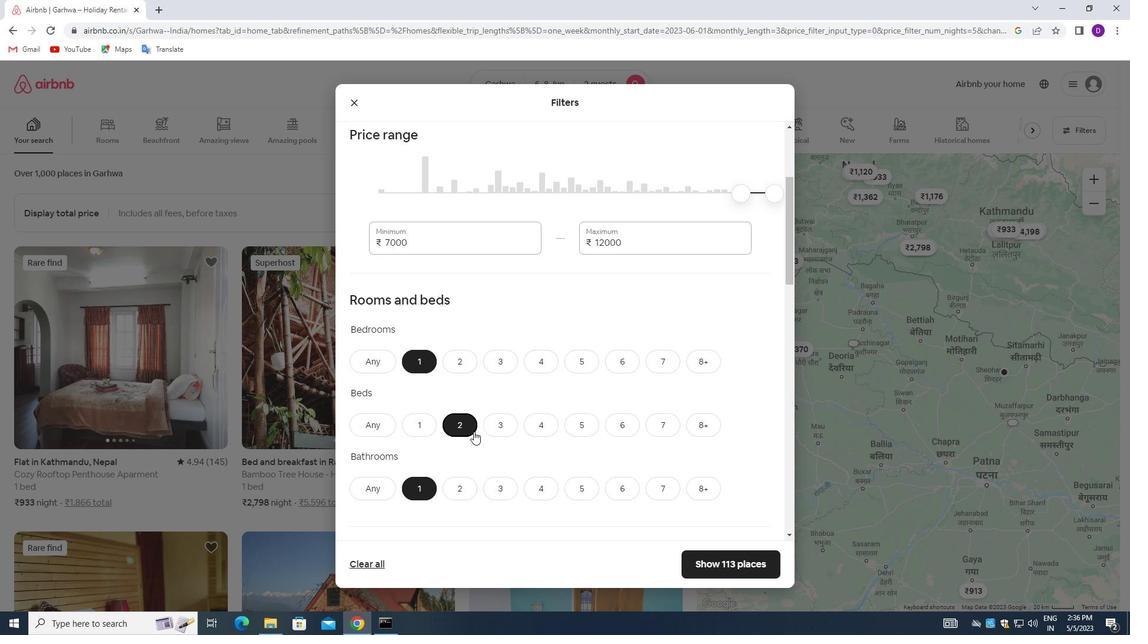 
Action: Mouse scrolled (474, 432) with delta (0, 0)
Screenshot: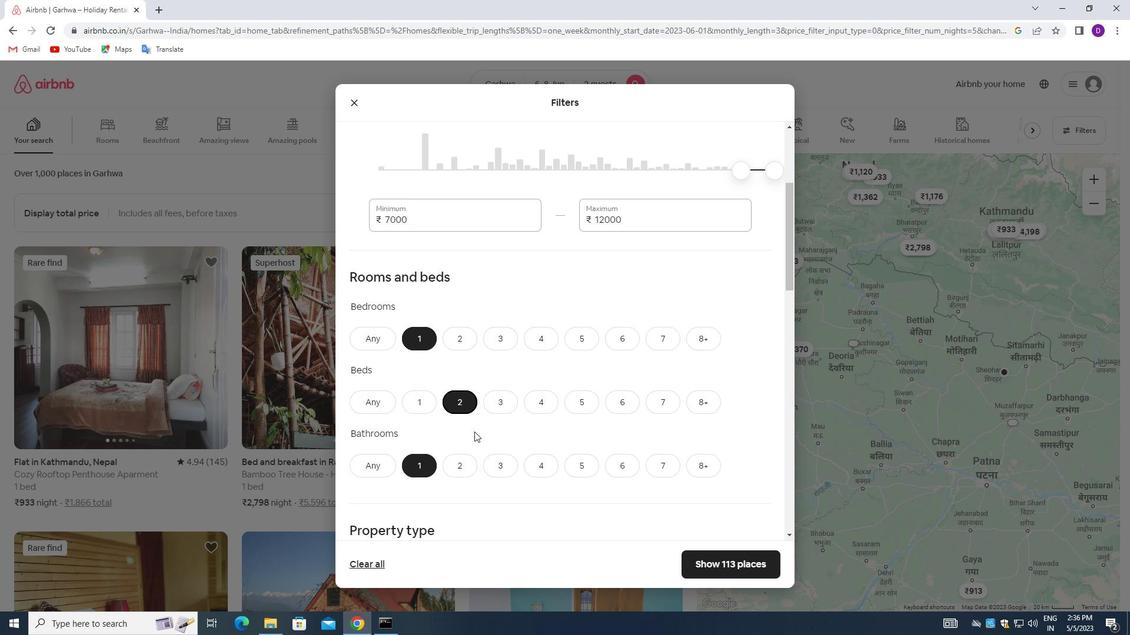 
Action: Mouse moved to (406, 379)
Screenshot: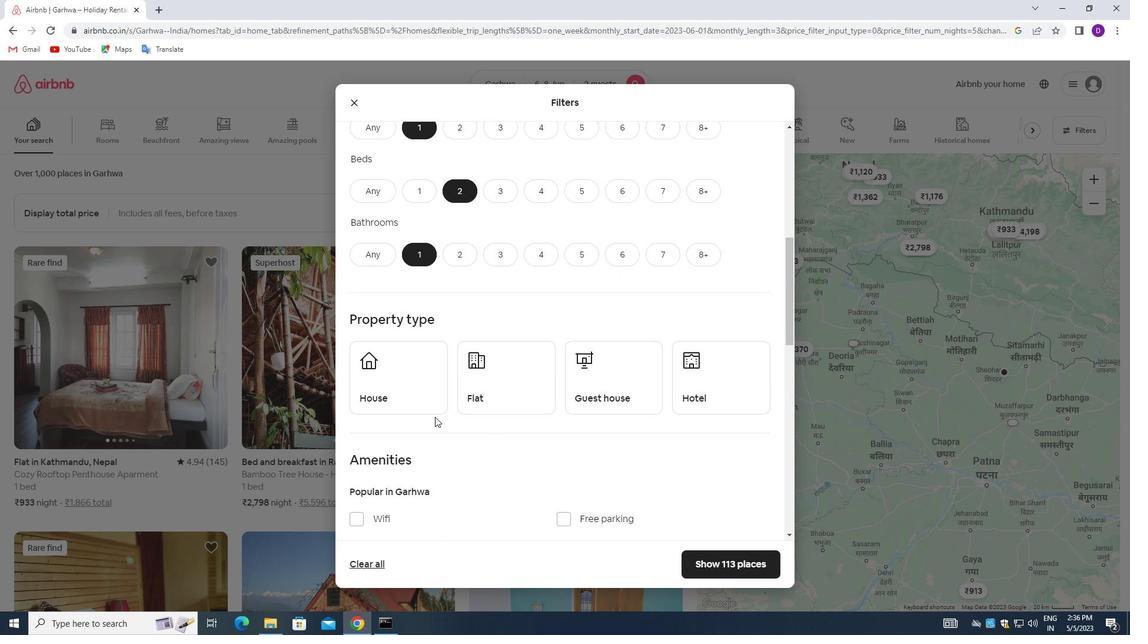 
Action: Mouse pressed left at (406, 379)
Screenshot: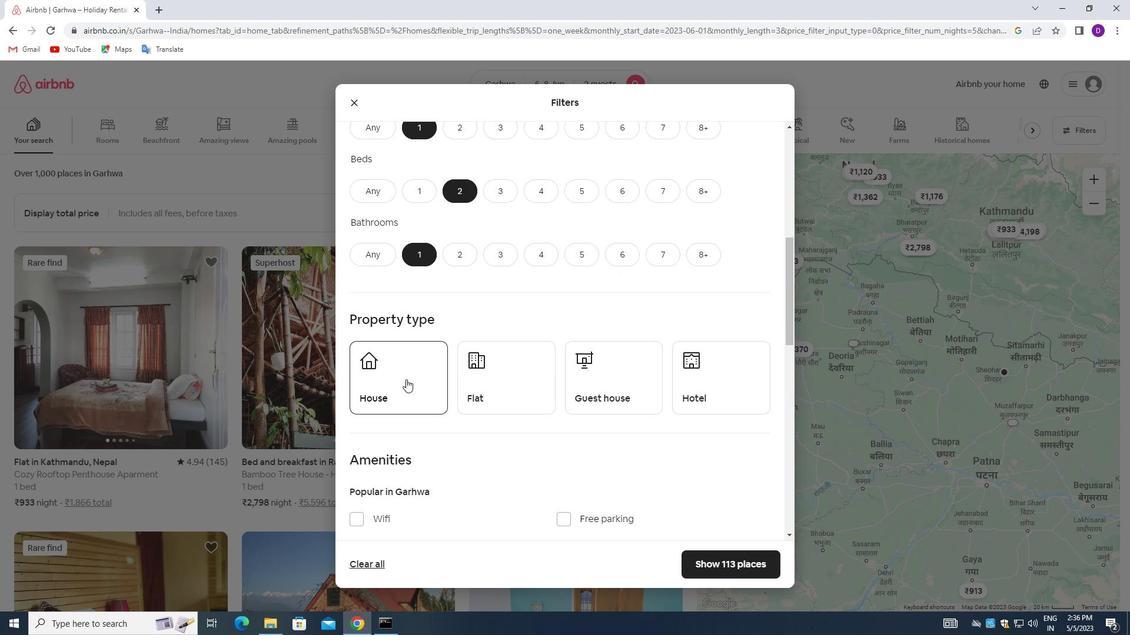 
Action: Mouse moved to (499, 377)
Screenshot: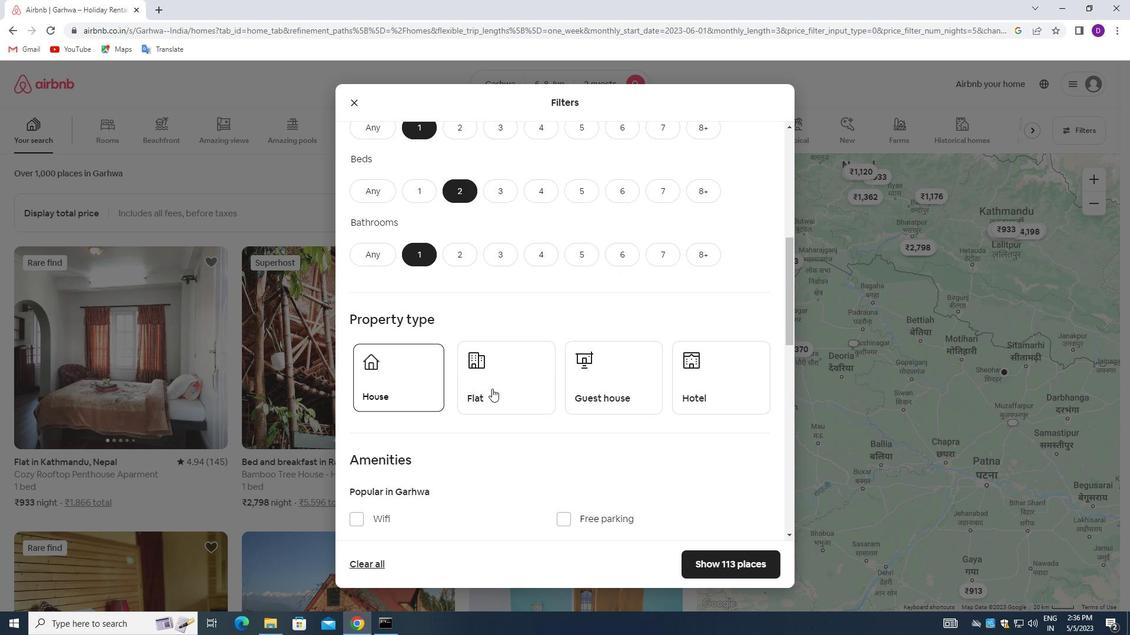 
Action: Mouse pressed left at (499, 377)
Screenshot: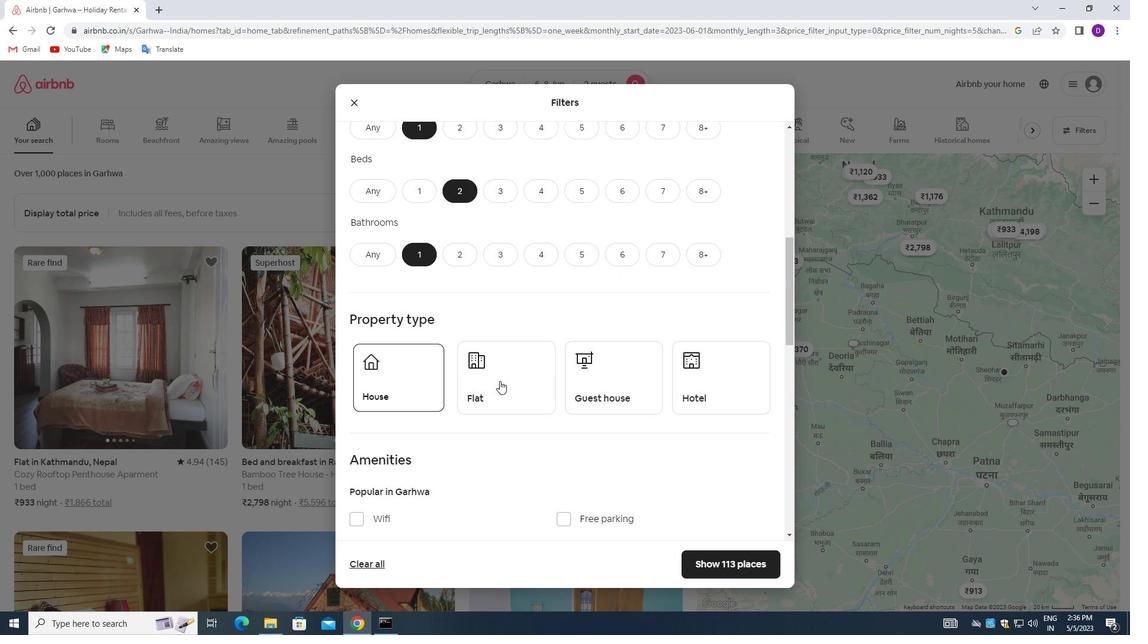 
Action: Mouse moved to (613, 381)
Screenshot: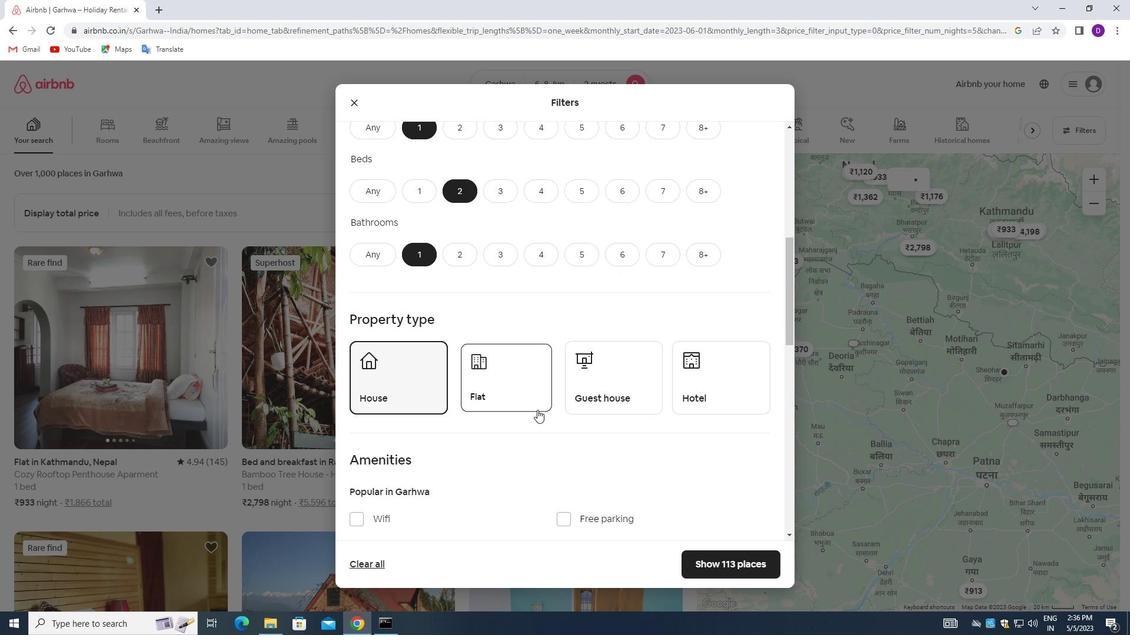
Action: Mouse pressed left at (613, 381)
Screenshot: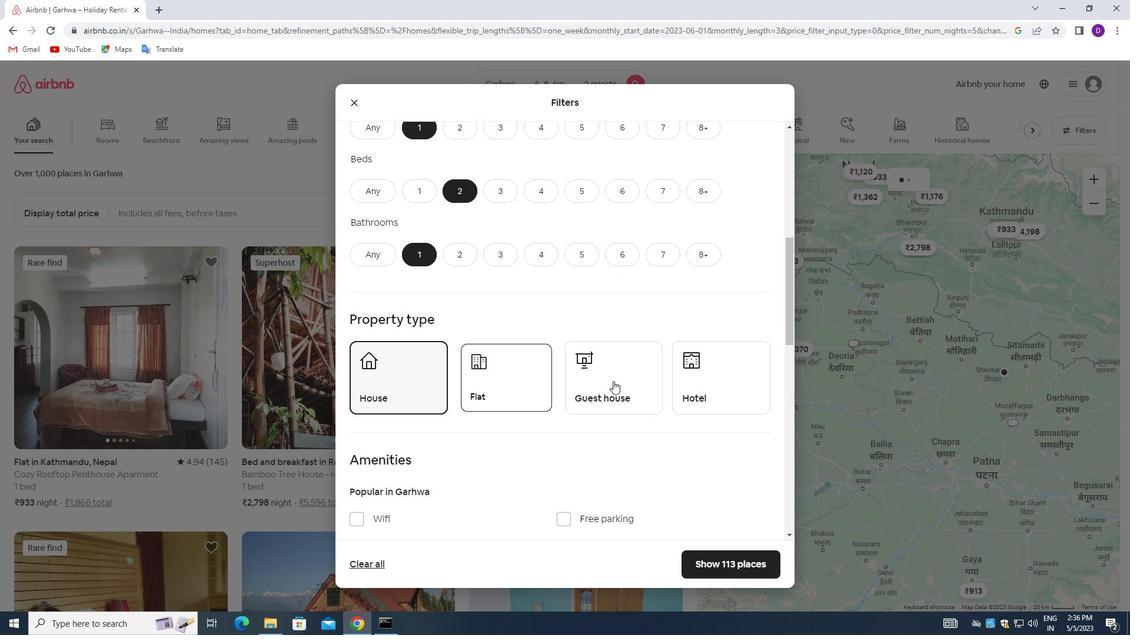 
Action: Mouse moved to (585, 384)
Screenshot: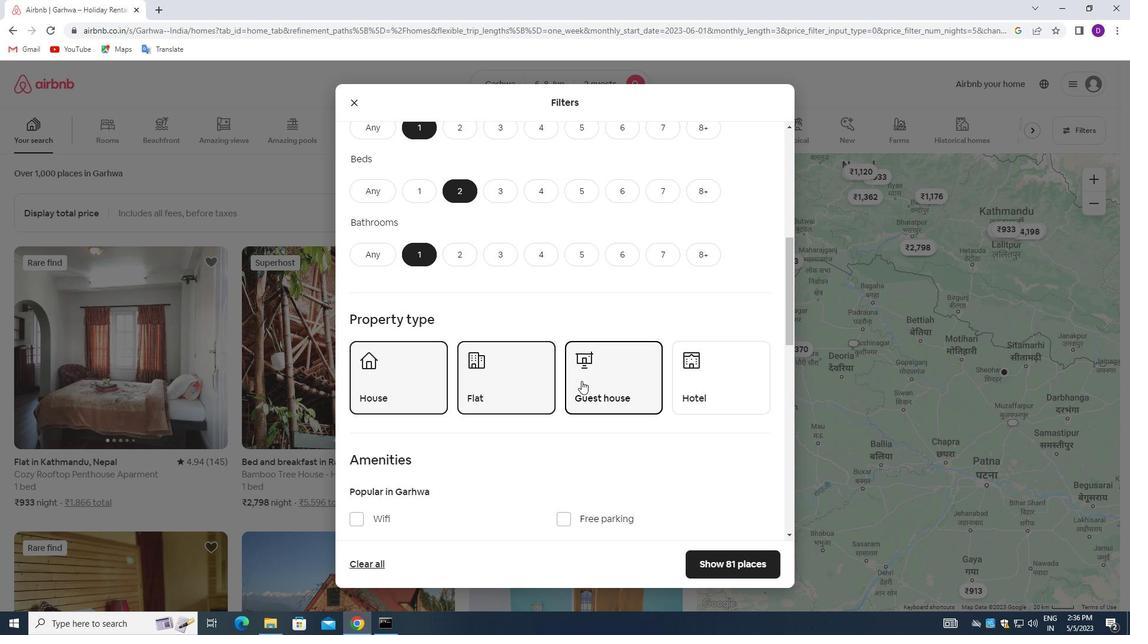 
Action: Mouse scrolled (585, 383) with delta (0, 0)
Screenshot: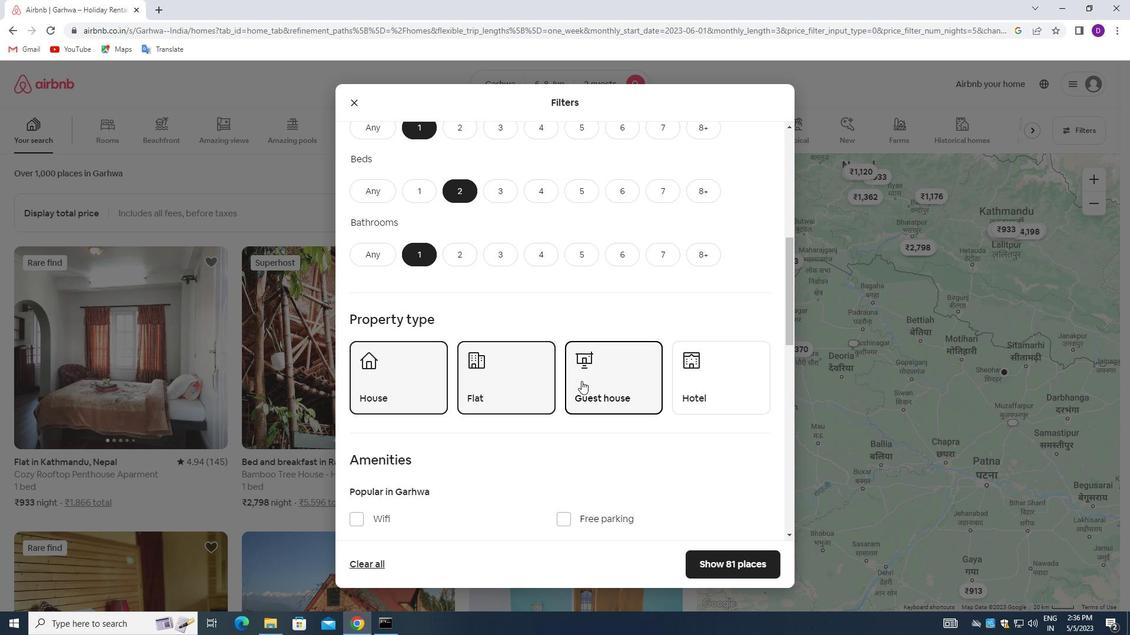 
Action: Mouse moved to (585, 384)
Screenshot: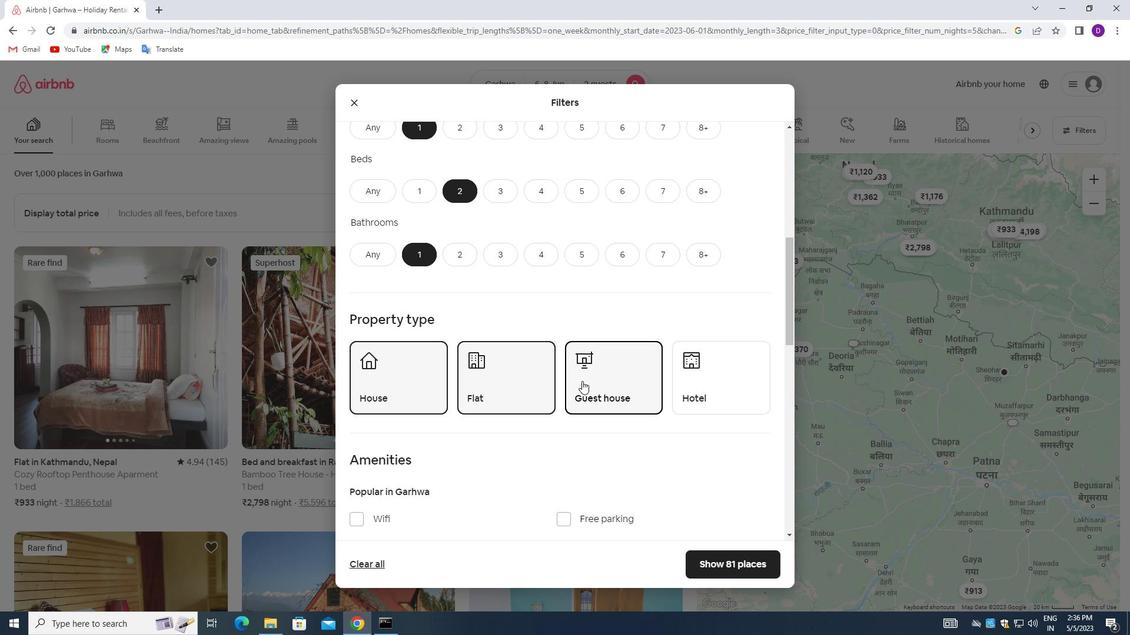 
Action: Mouse scrolled (585, 383) with delta (0, 0)
Screenshot: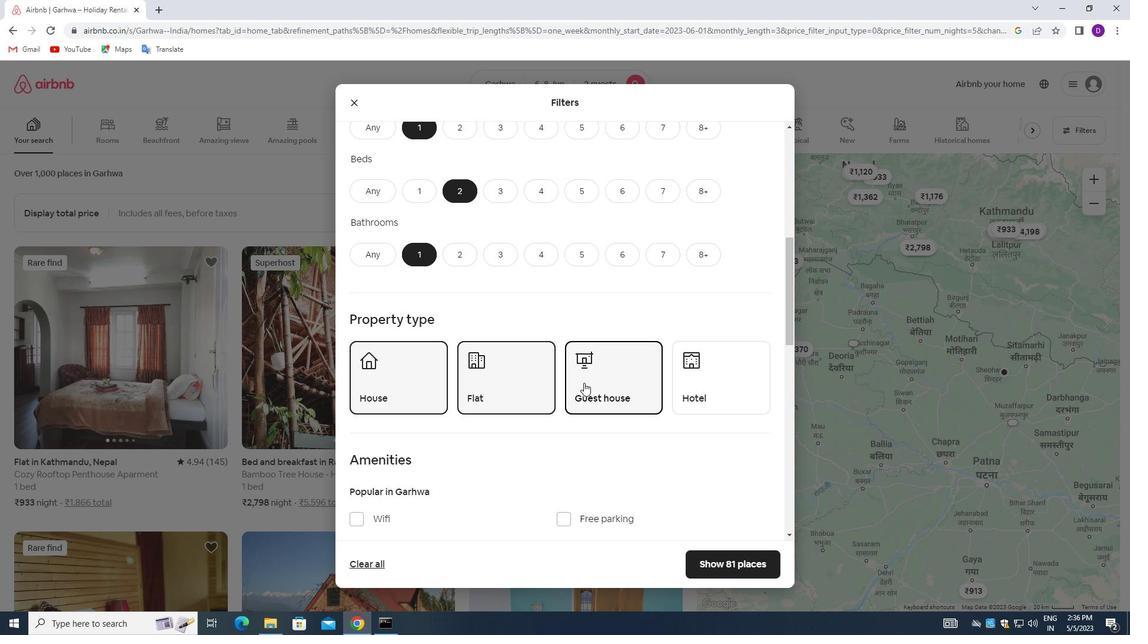 
Action: Mouse moved to (564, 463)
Screenshot: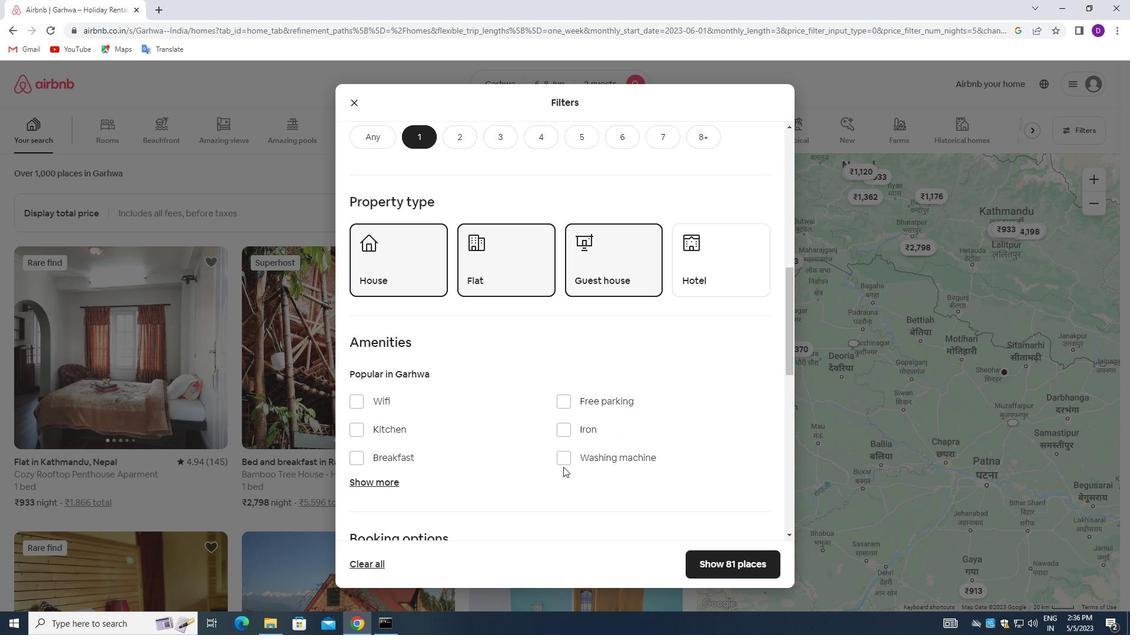 
Action: Mouse pressed left at (564, 463)
Screenshot: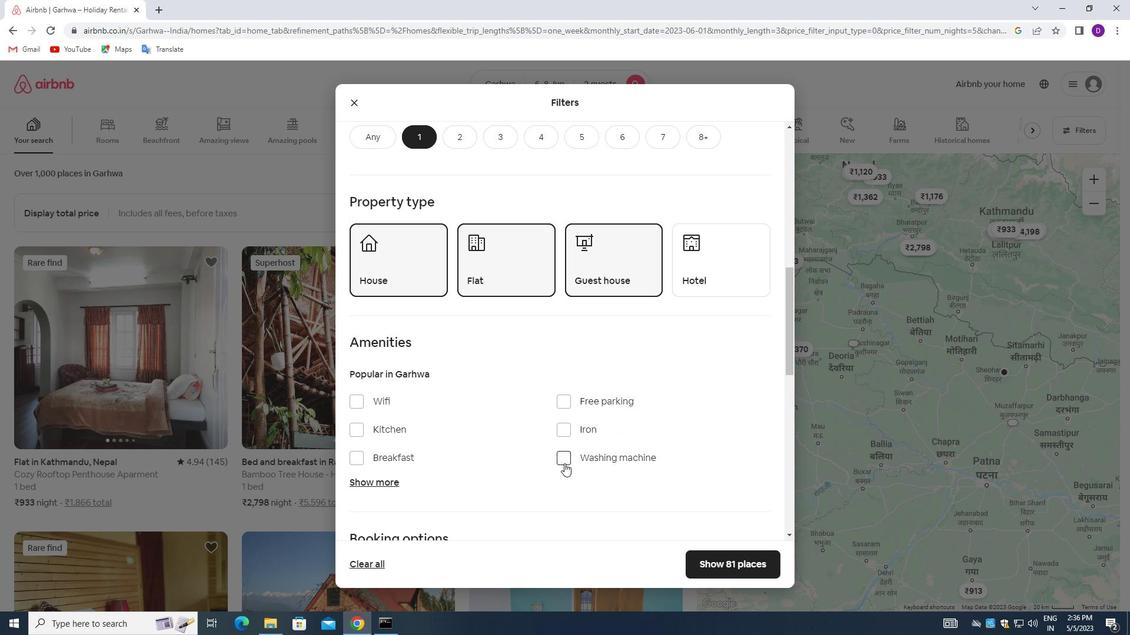 
Action: Mouse moved to (524, 435)
Screenshot: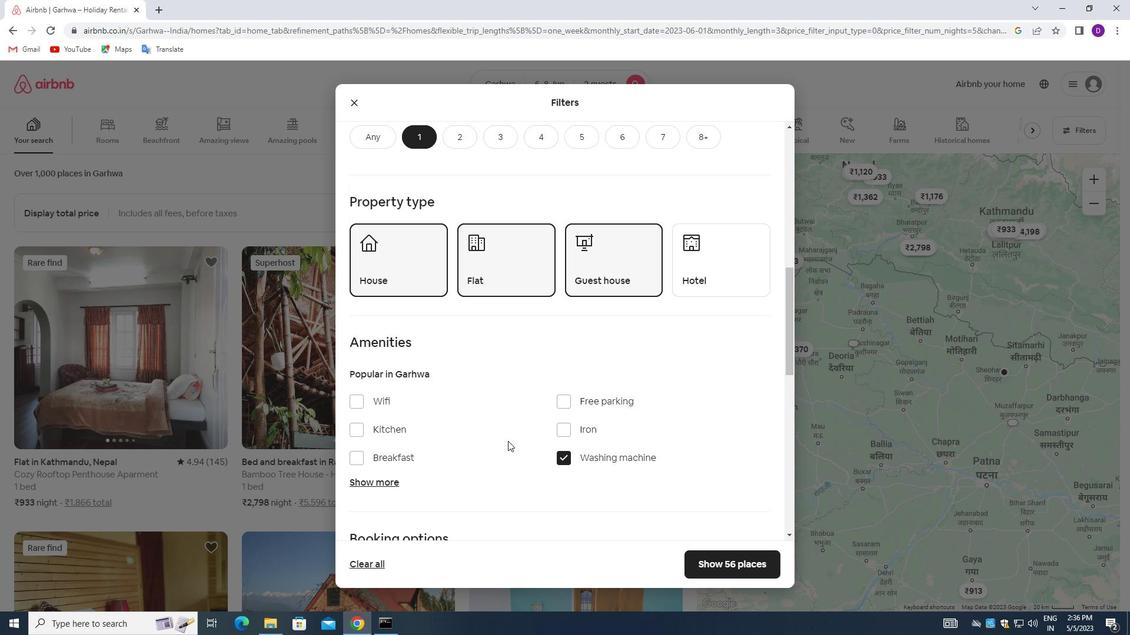 
Action: Mouse scrolled (524, 434) with delta (0, 0)
Screenshot: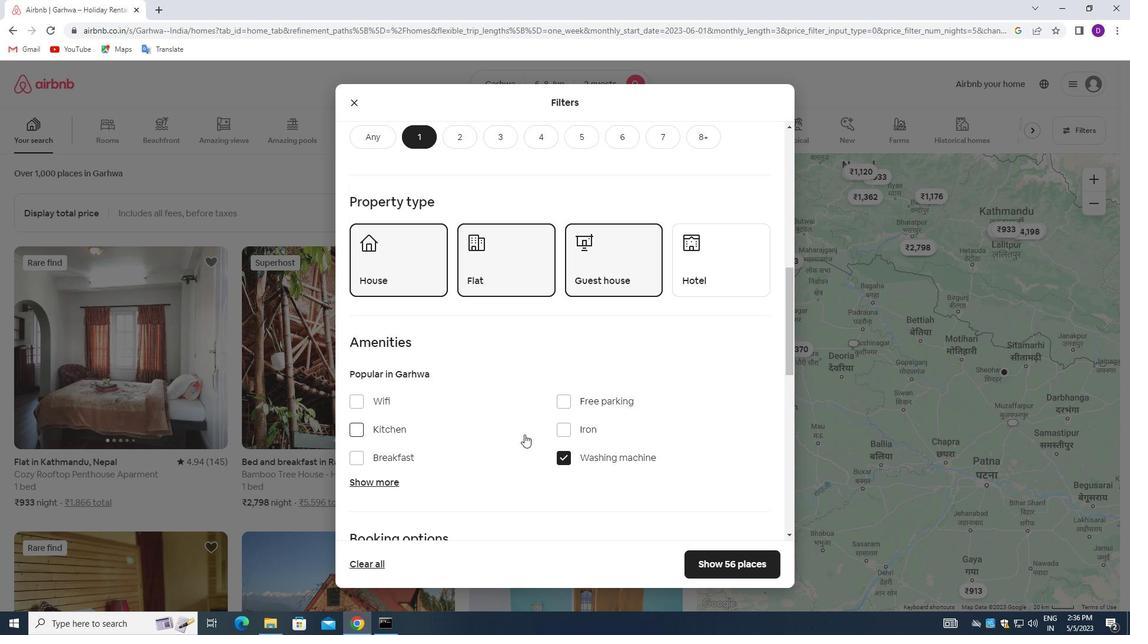 
Action: Mouse scrolled (524, 434) with delta (0, 0)
Screenshot: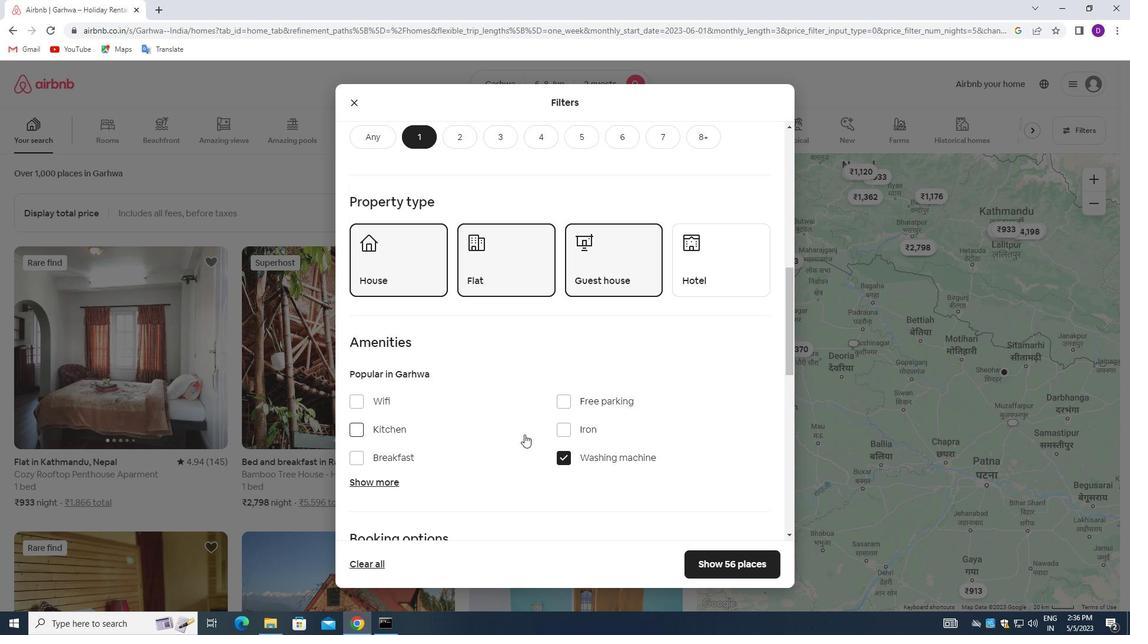 
Action: Mouse scrolled (524, 434) with delta (0, 0)
Screenshot: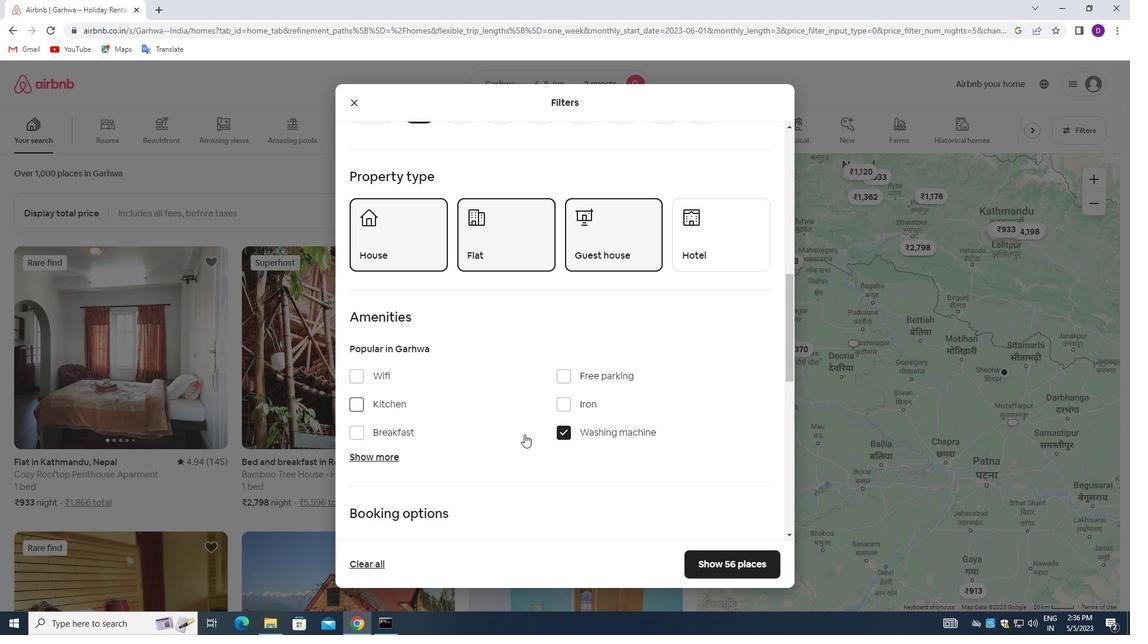 
Action: Mouse moved to (741, 442)
Screenshot: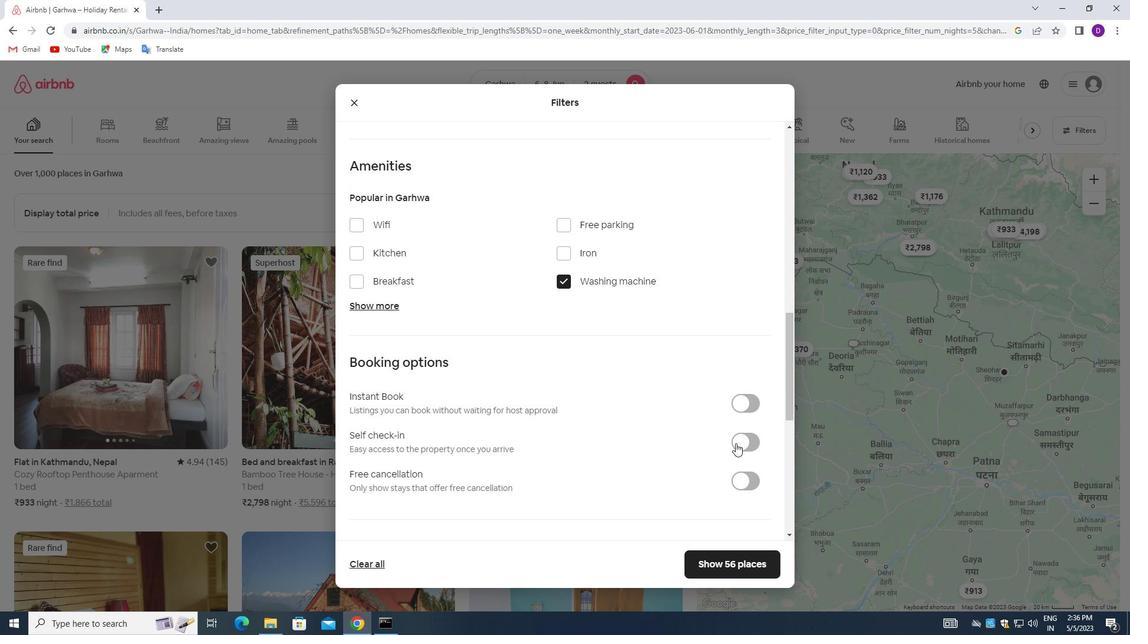 
Action: Mouse pressed left at (741, 442)
Screenshot: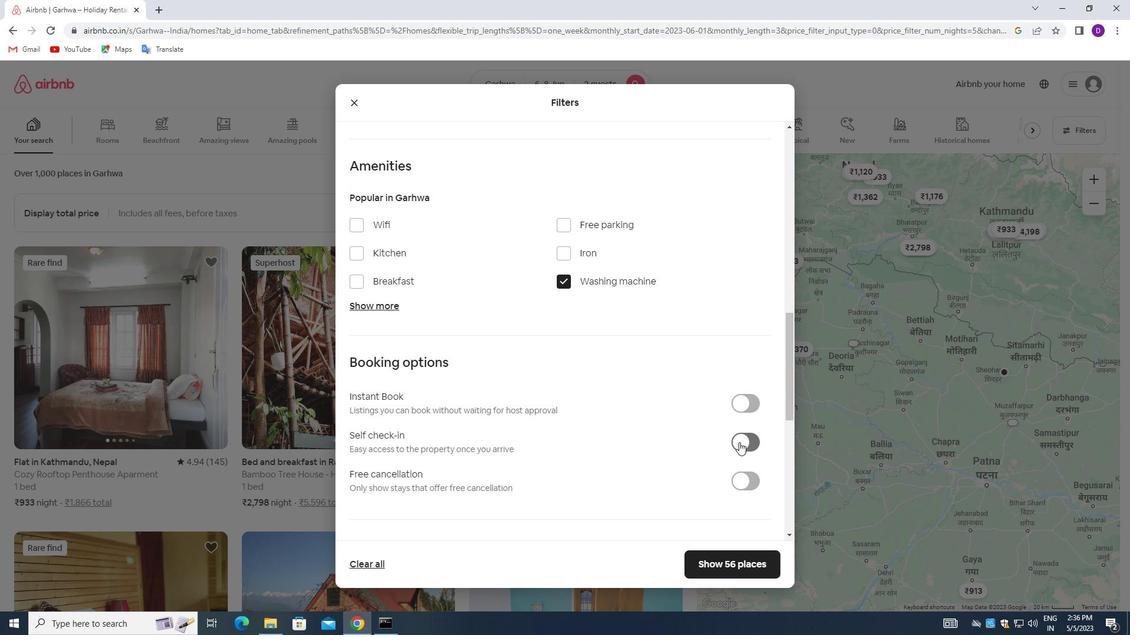 
Action: Mouse moved to (551, 448)
Screenshot: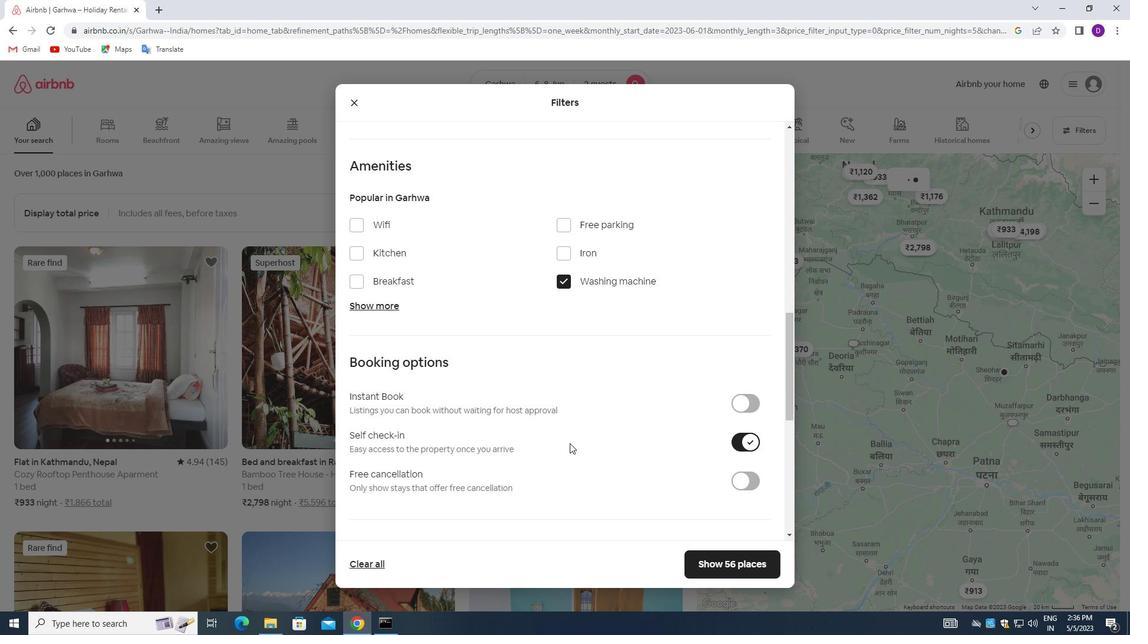 
Action: Mouse scrolled (551, 447) with delta (0, 0)
Screenshot: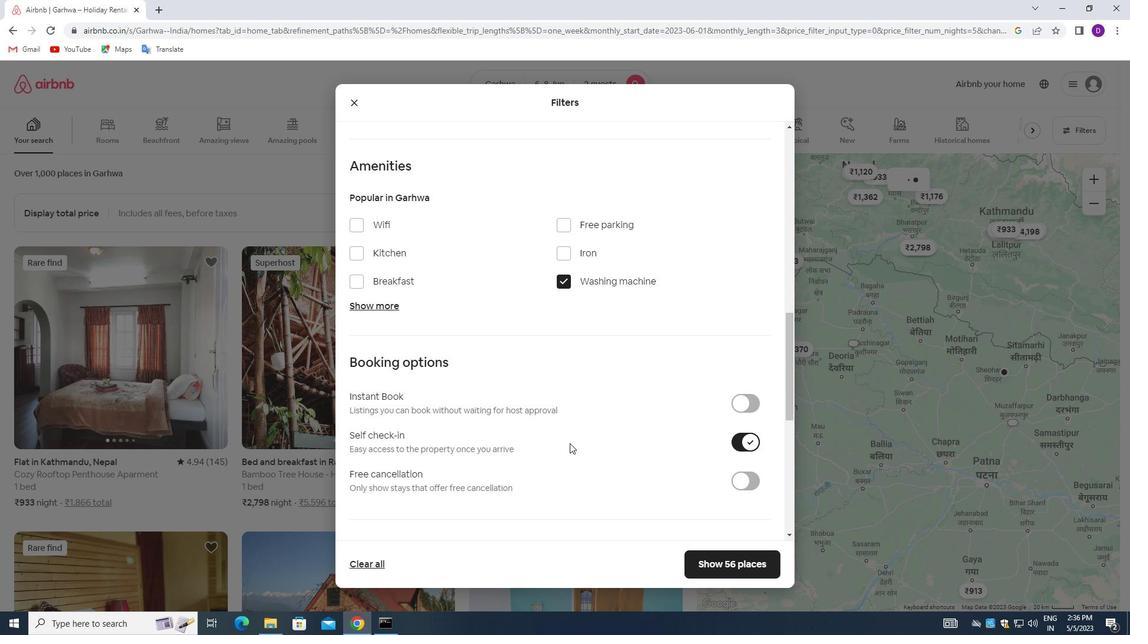 
Action: Mouse moved to (543, 449)
Screenshot: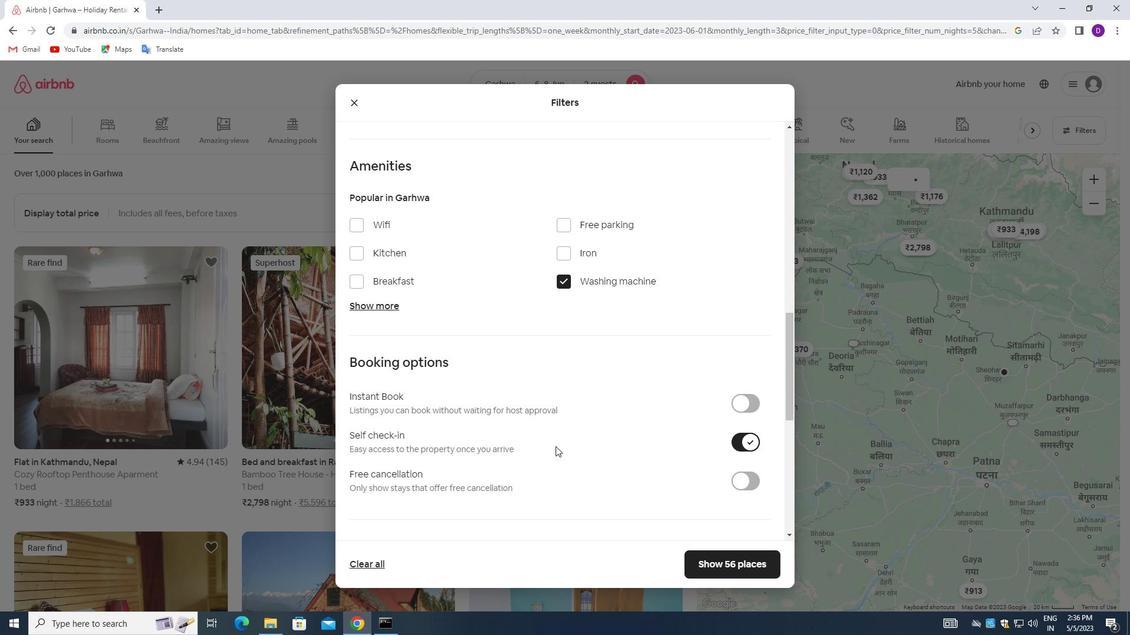 
Action: Mouse scrolled (543, 448) with delta (0, 0)
Screenshot: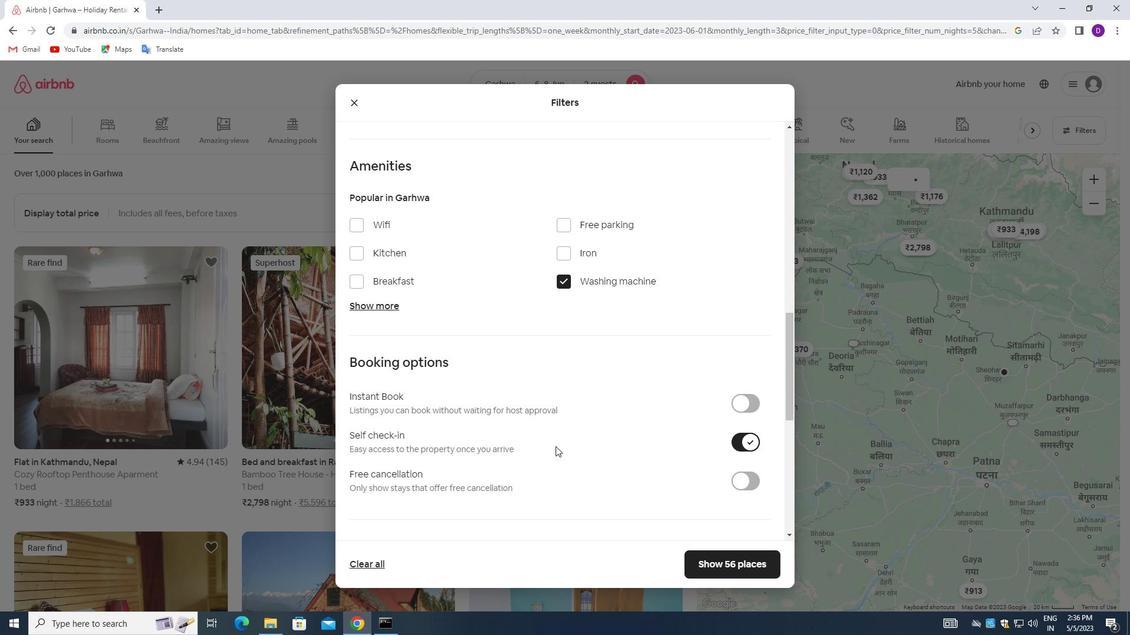 
Action: Mouse moved to (533, 458)
Screenshot: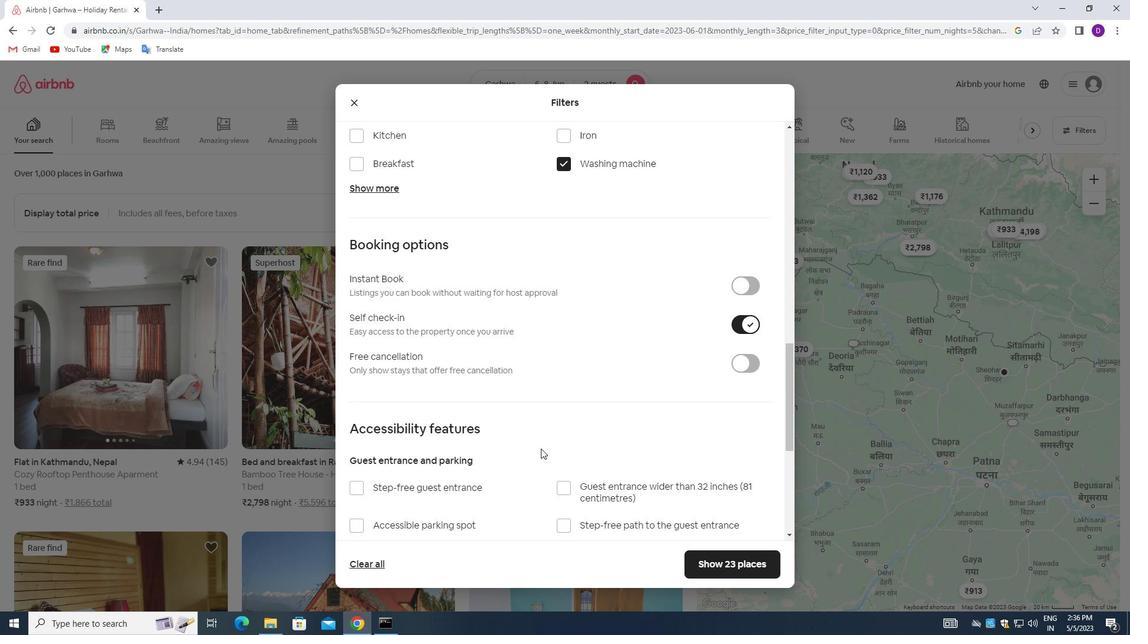 
Action: Mouse scrolled (533, 458) with delta (0, 0)
Screenshot: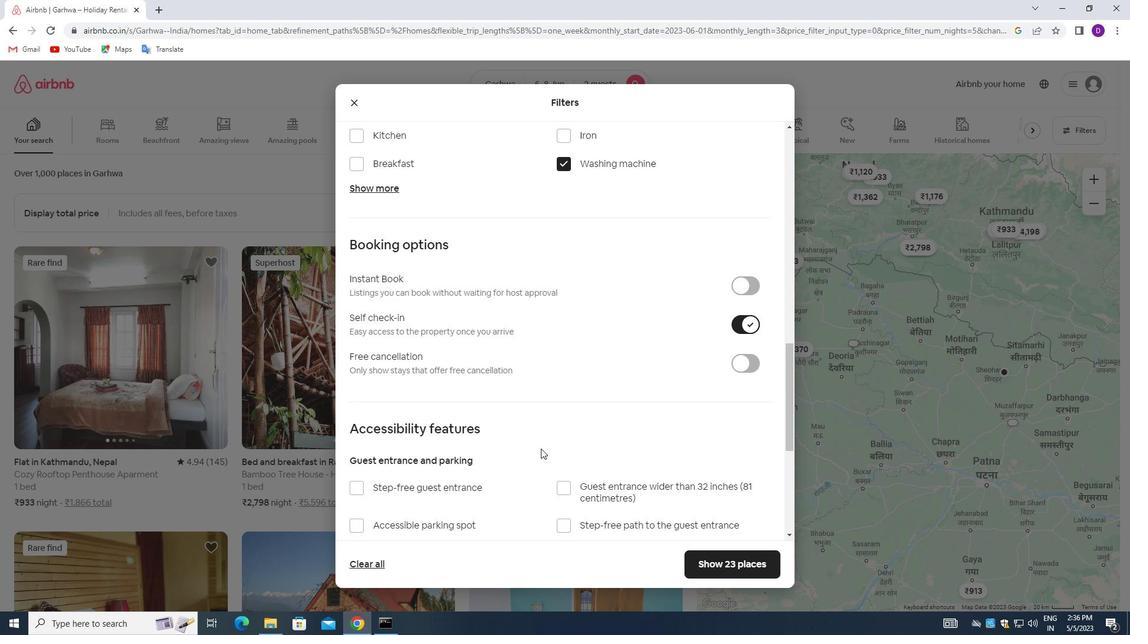 
Action: Mouse moved to (531, 460)
Screenshot: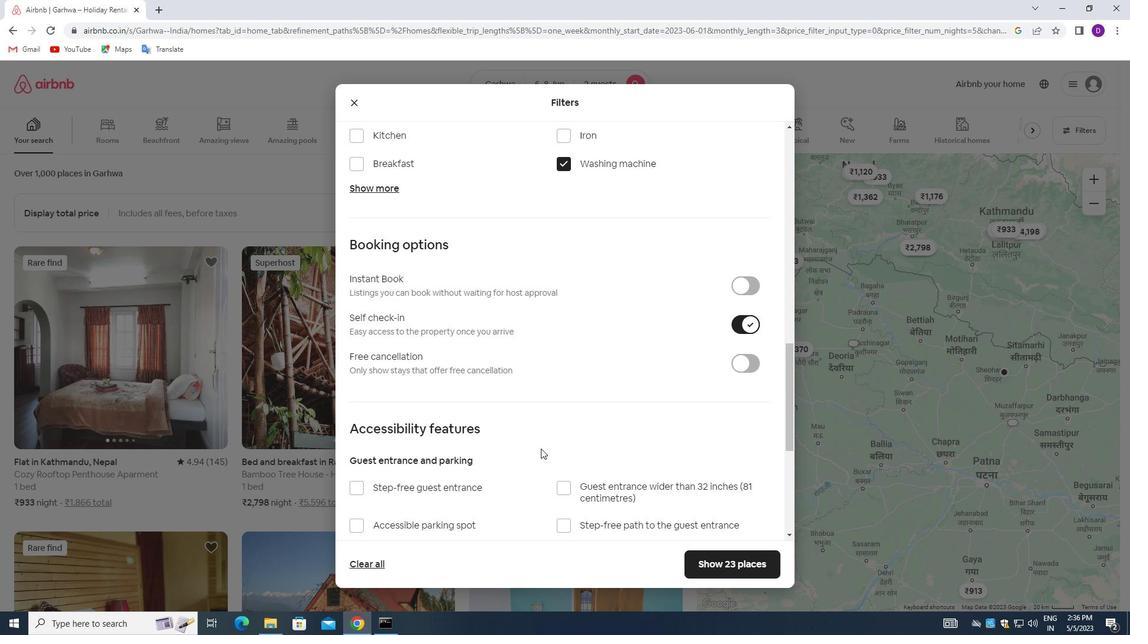 
Action: Mouse scrolled (531, 459) with delta (0, 0)
Screenshot: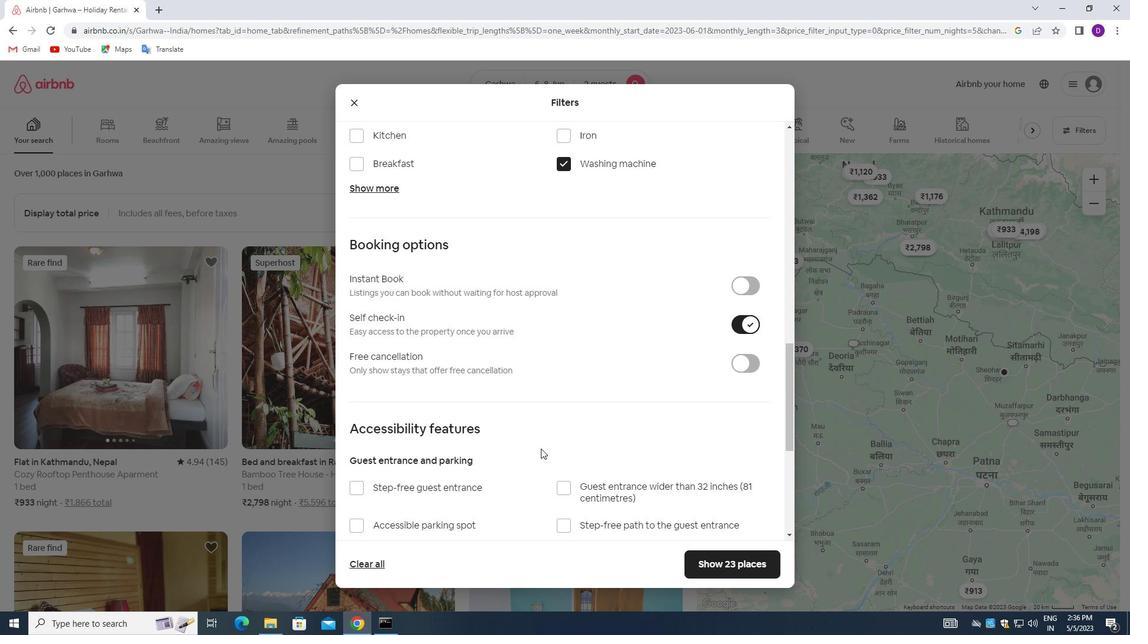 
Action: Mouse moved to (531, 461)
Screenshot: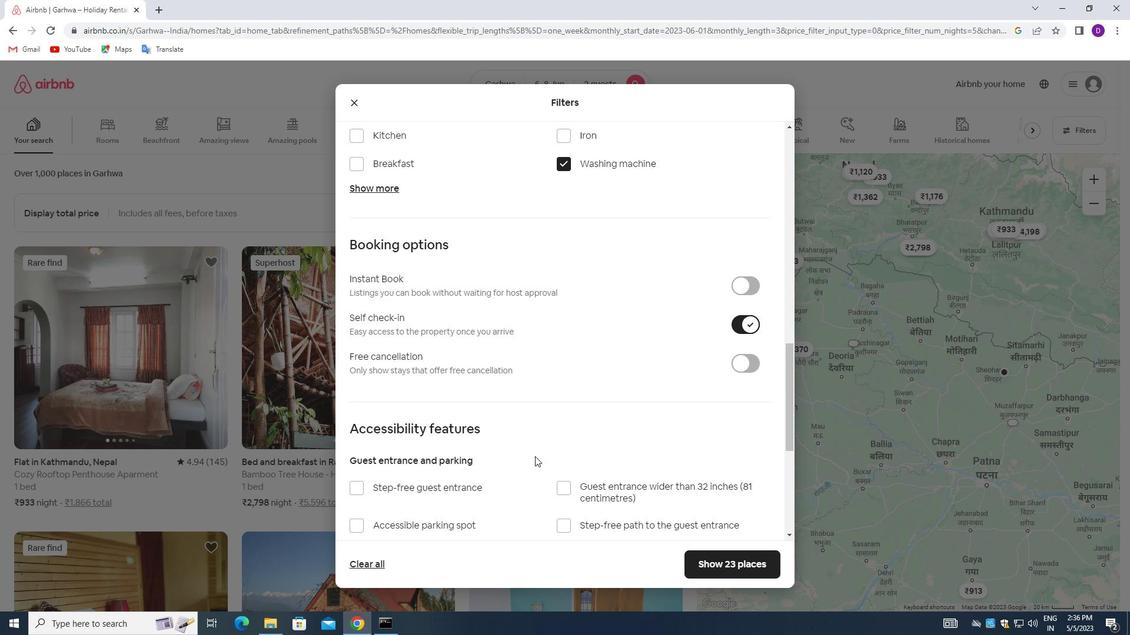 
Action: Mouse scrolled (531, 461) with delta (0, 0)
Screenshot: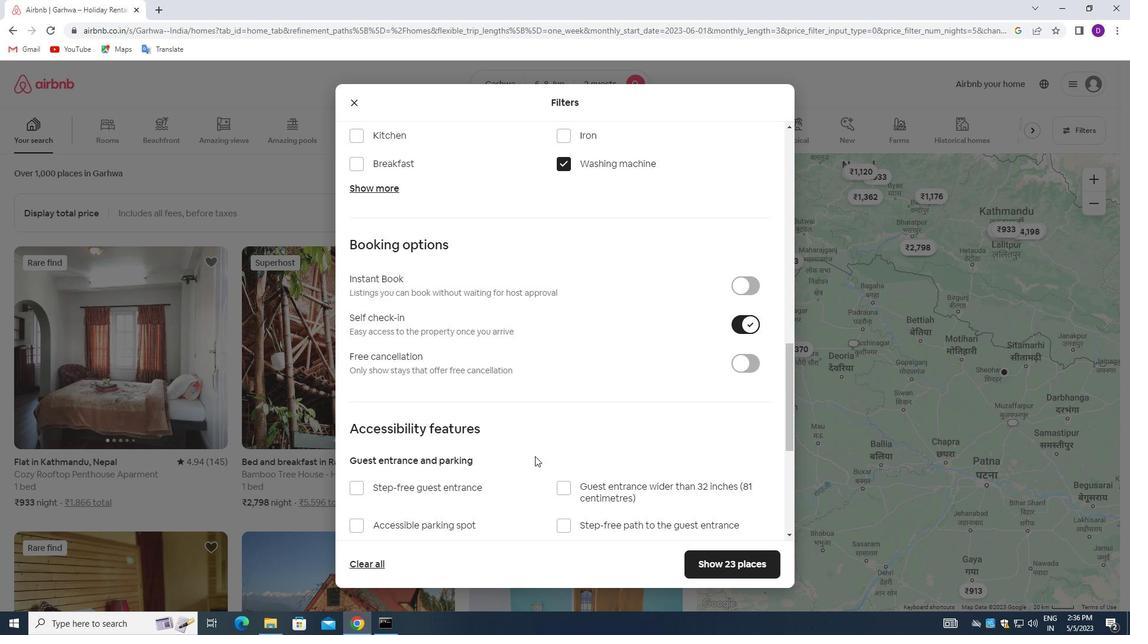 
Action: Mouse moved to (528, 462)
Screenshot: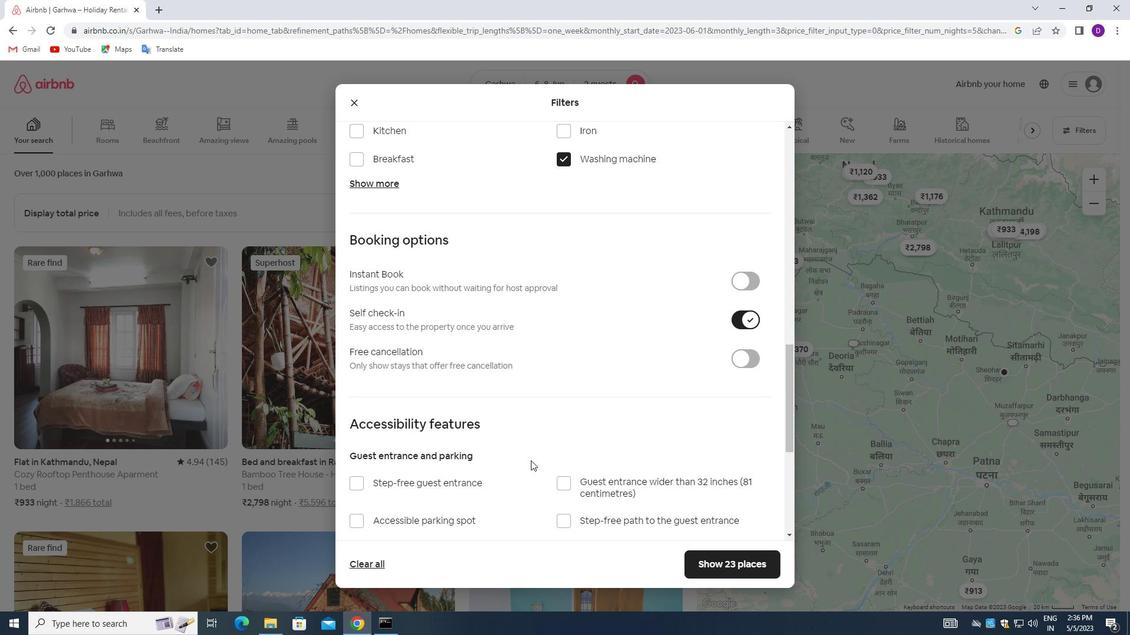 
Action: Mouse scrolled (528, 462) with delta (0, 0)
Screenshot: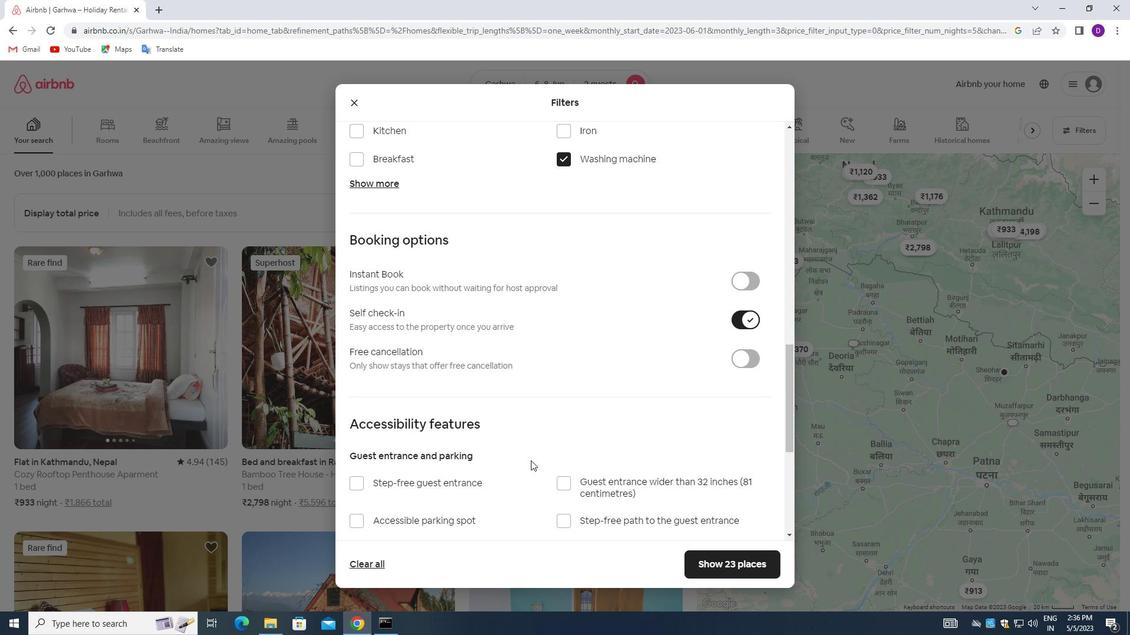 
Action: Mouse moved to (496, 470)
Screenshot: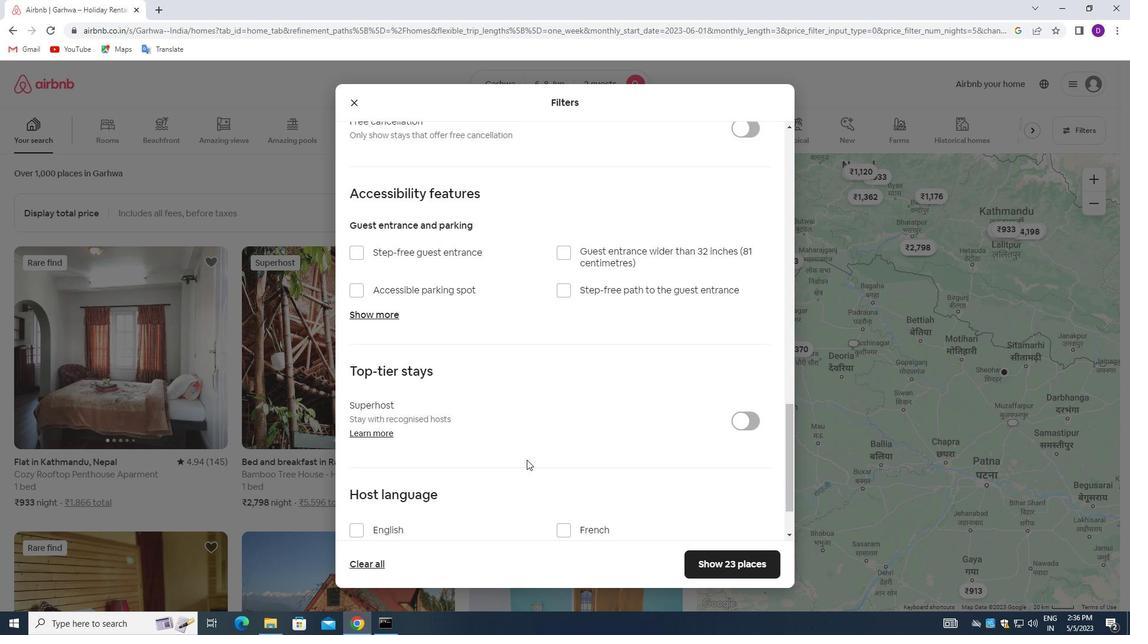 
Action: Mouse scrolled (496, 469) with delta (0, 0)
Screenshot: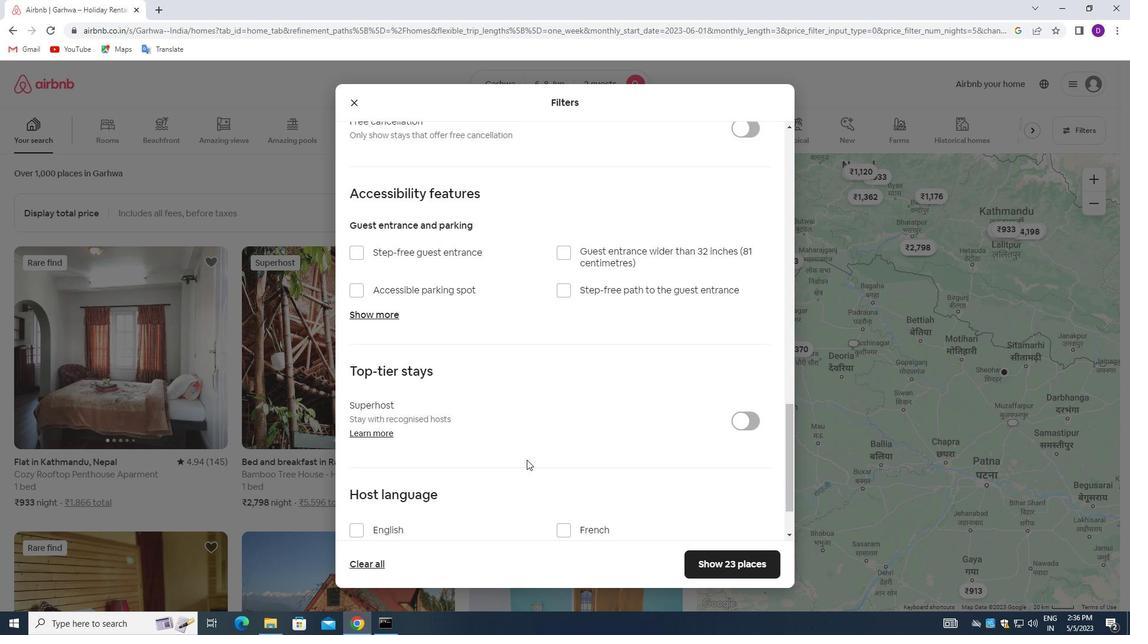 
Action: Mouse moved to (486, 473)
Screenshot: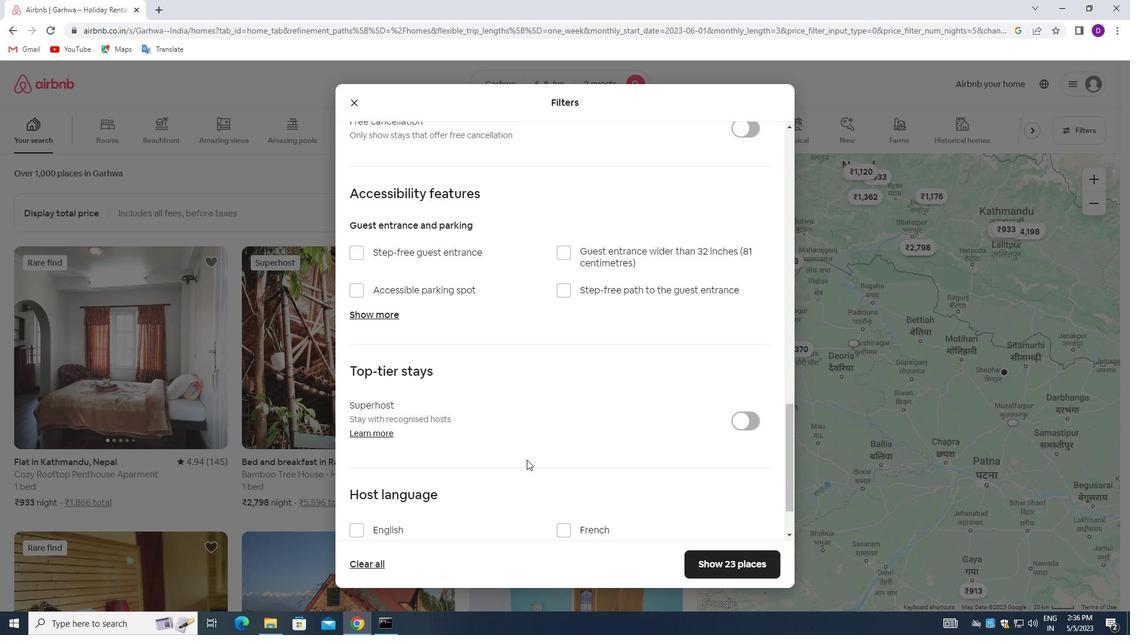 
Action: Mouse scrolled (486, 473) with delta (0, 0)
Screenshot: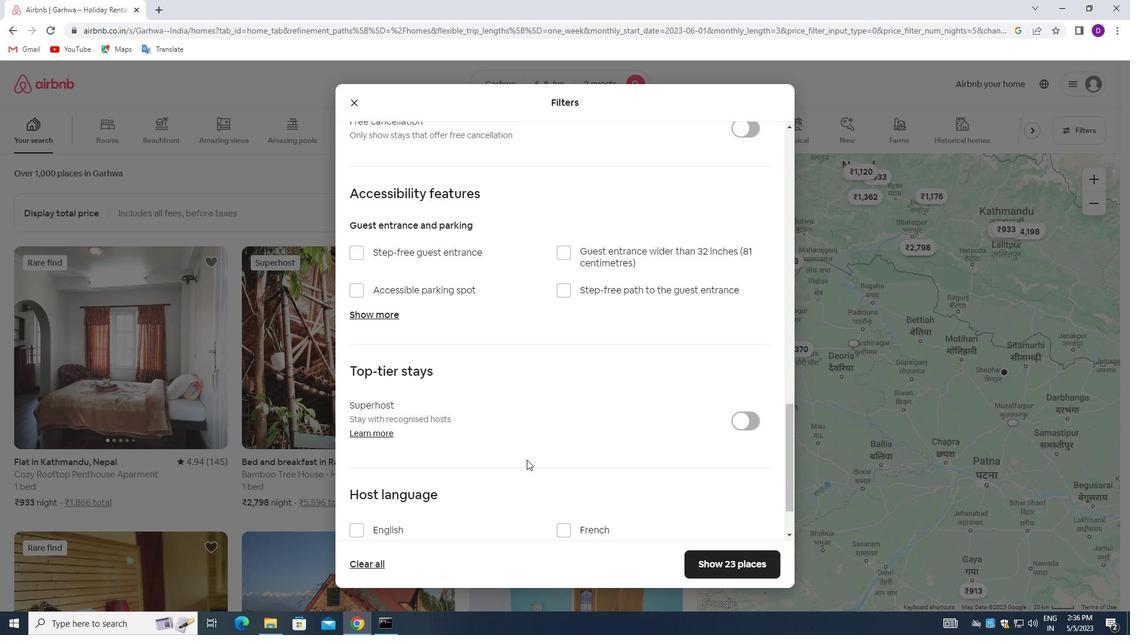 
Action: Mouse moved to (483, 475)
Screenshot: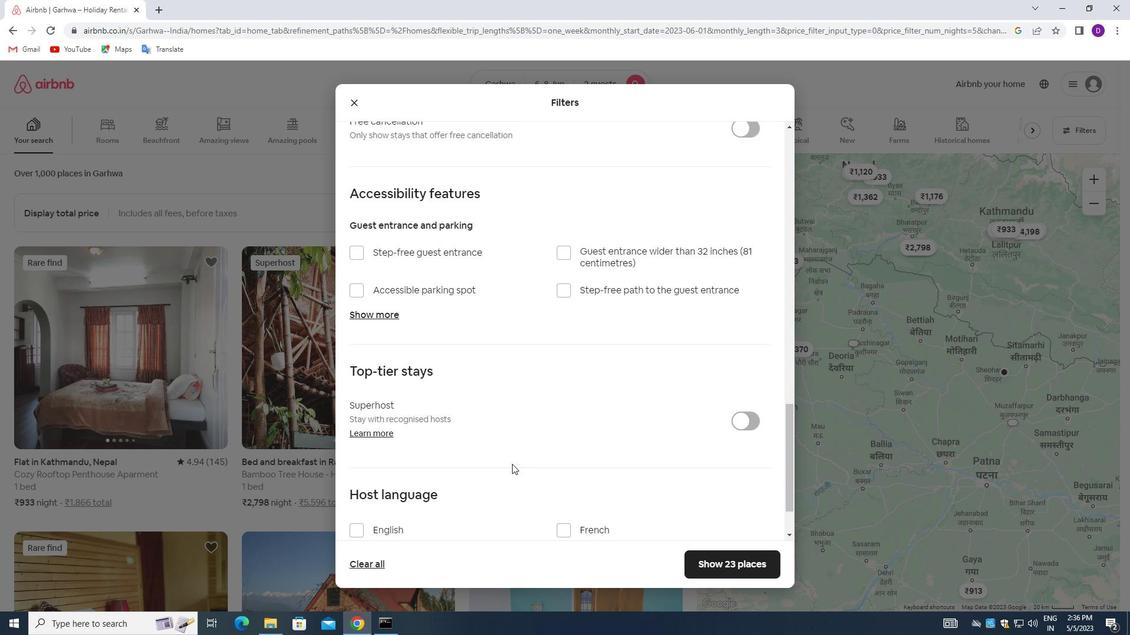 
Action: Mouse scrolled (483, 475) with delta (0, 0)
Screenshot: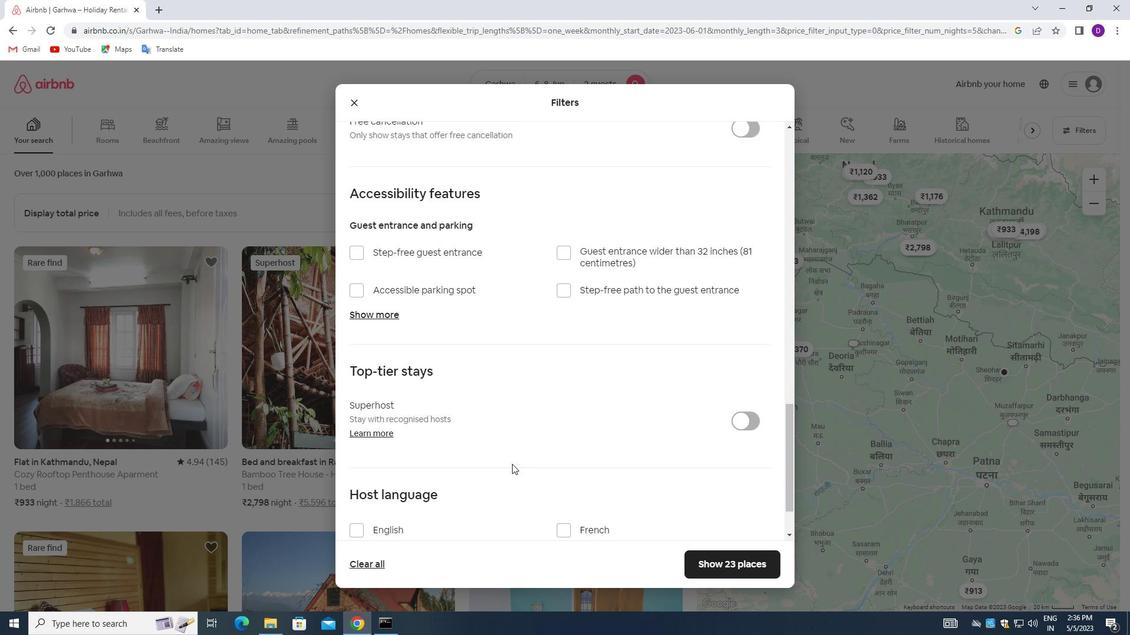 
Action: Mouse moved to (482, 478)
Screenshot: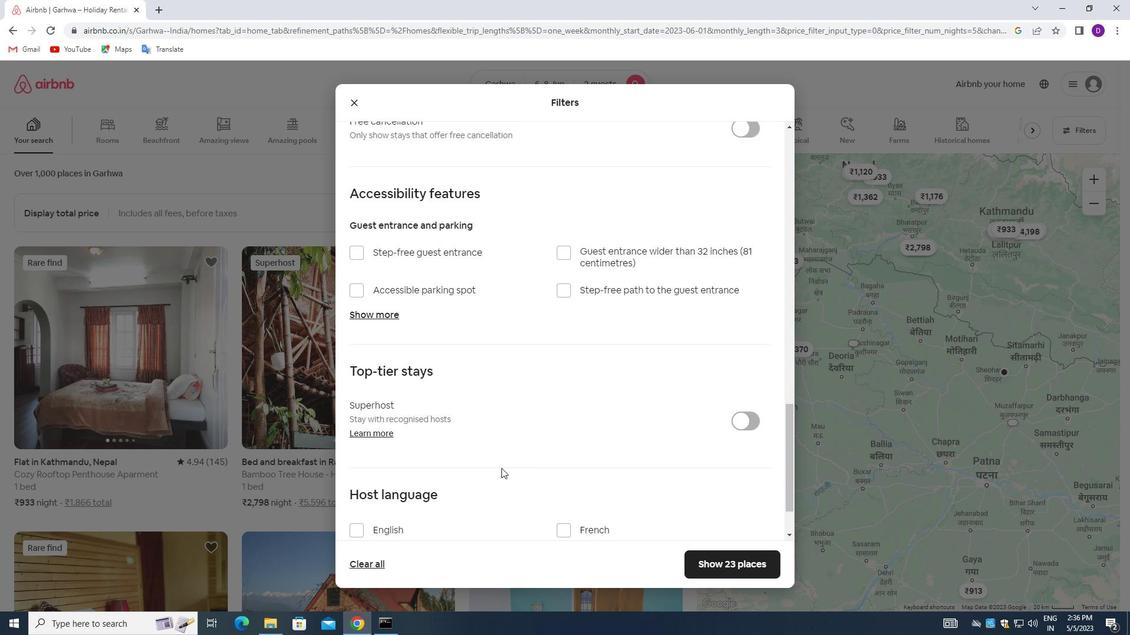
Action: Mouse scrolled (482, 477) with delta (0, 0)
Screenshot: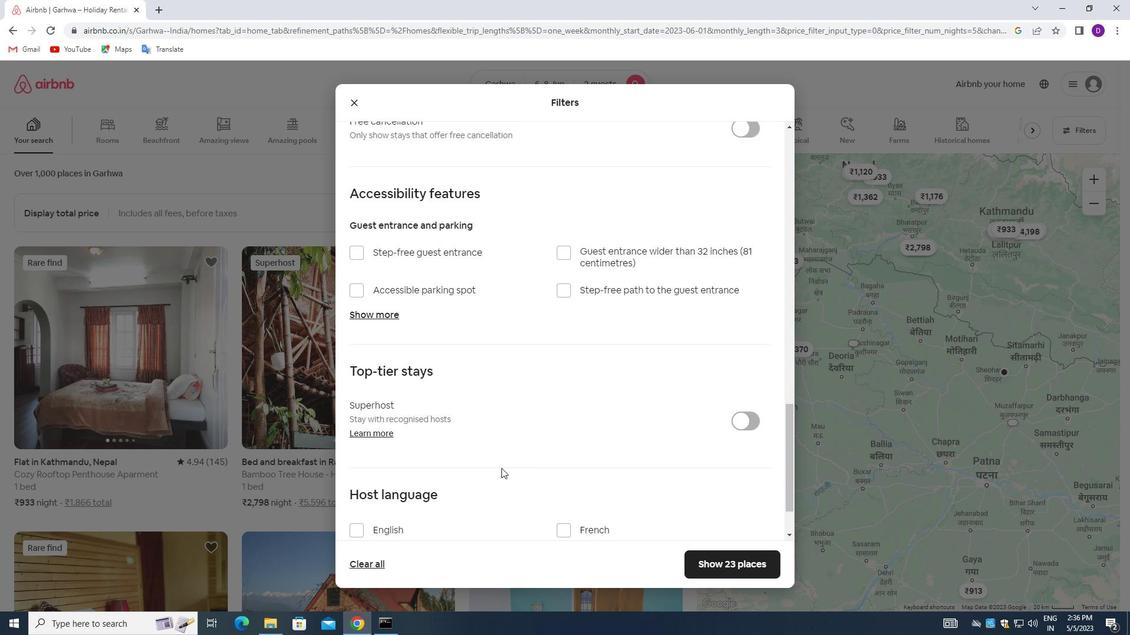 
Action: Mouse moved to (360, 463)
Screenshot: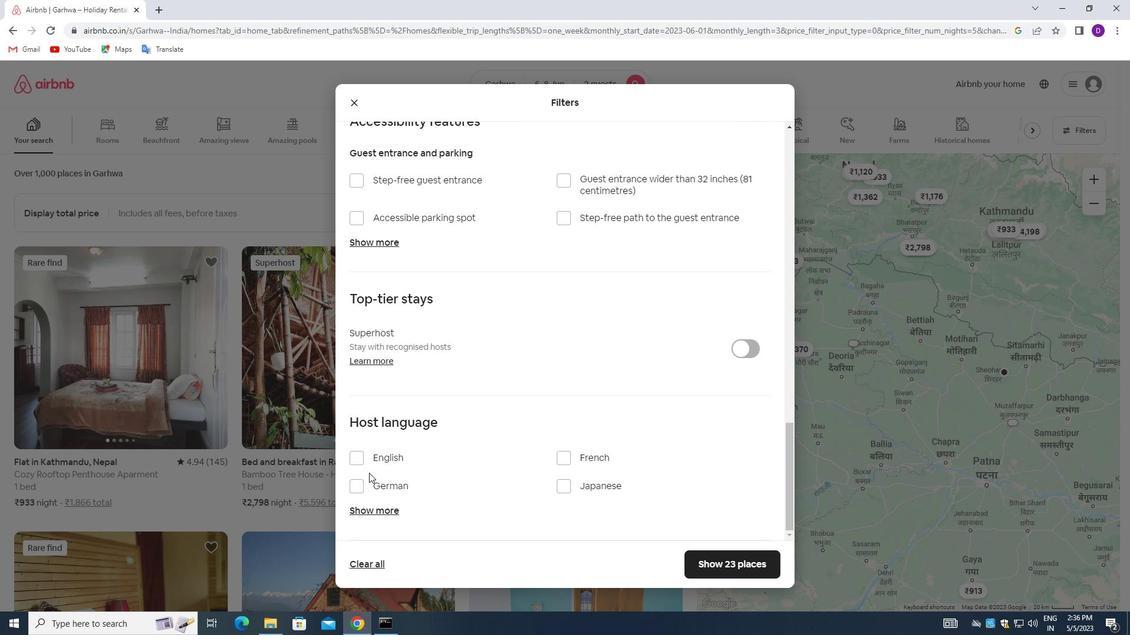 
Action: Mouse pressed left at (360, 463)
Screenshot: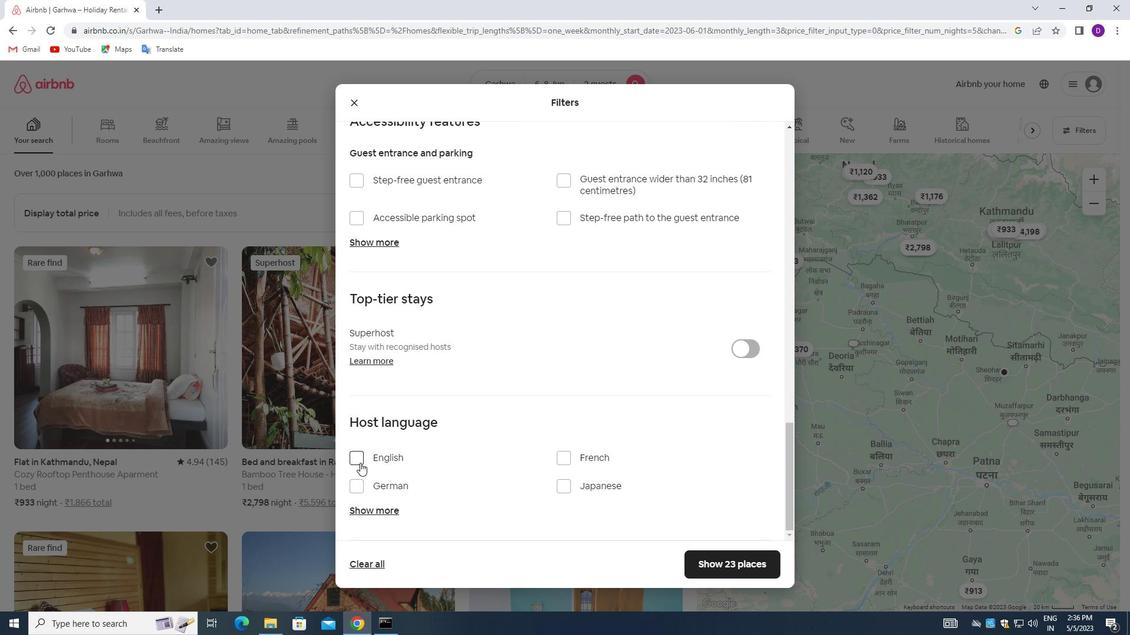 
Action: Mouse moved to (691, 557)
Screenshot: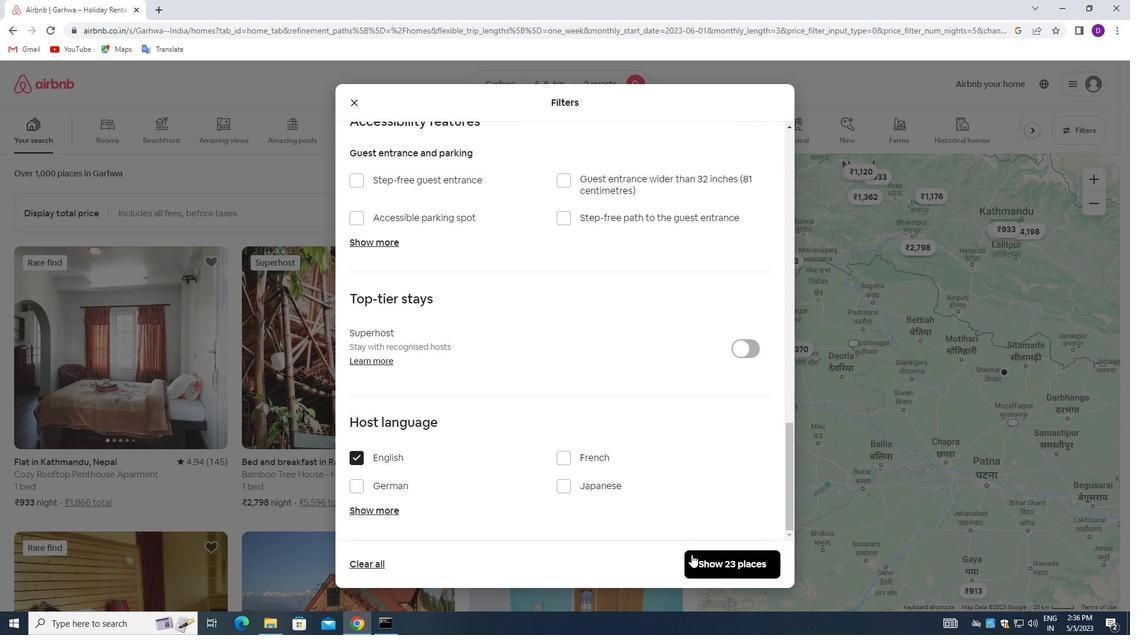 
Action: Mouse pressed left at (691, 557)
Screenshot: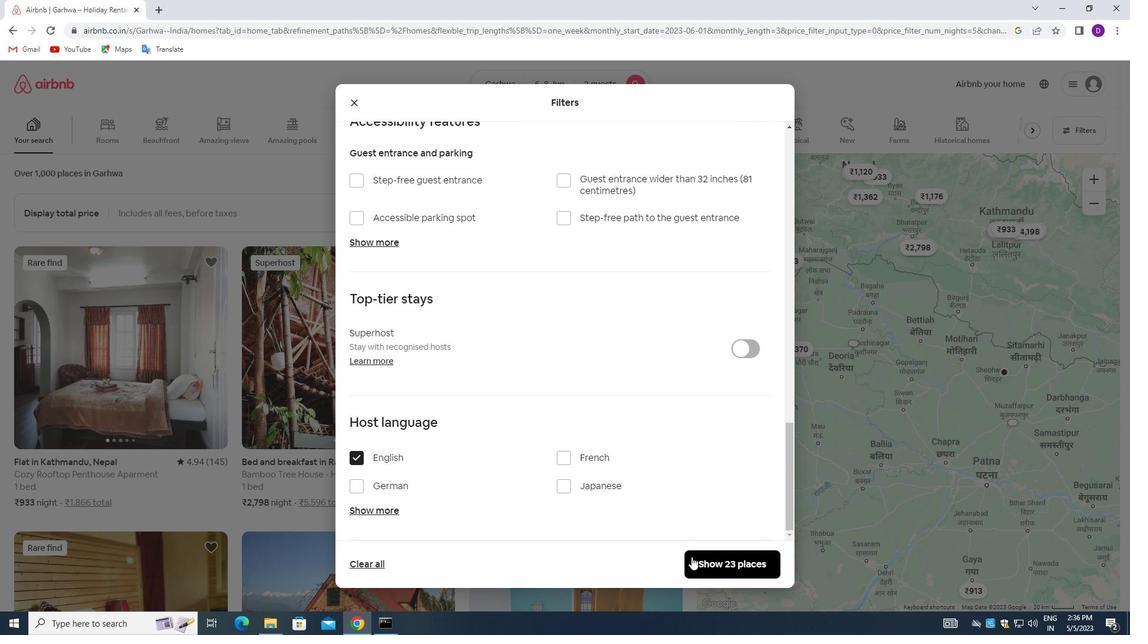
Action: Mouse moved to (678, 393)
Screenshot: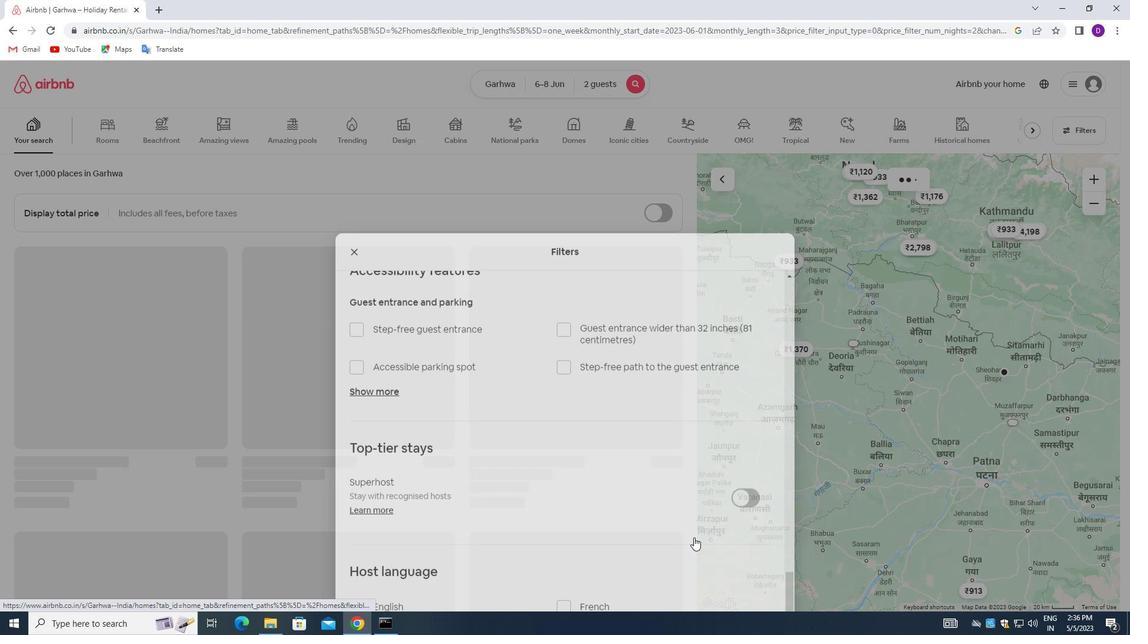 
